 Task:  Click on Golf Select Pick Sheet First name Natalie Last name Wilson and  Email softage.3@softage.net Group 1 Scottie Scheffler Group 2 Matthew Fitzpatrick Bonus Golfer Matthew Fitzpatrick Group 3 Kurt Kitayama Group 4 Shane Lowry #1 Golfer For The Week Cameron Young Tie-Breaker Score 0 Submit pick sheet
Action: Mouse scrolled (459, 289) with delta (0, 0)
Screenshot: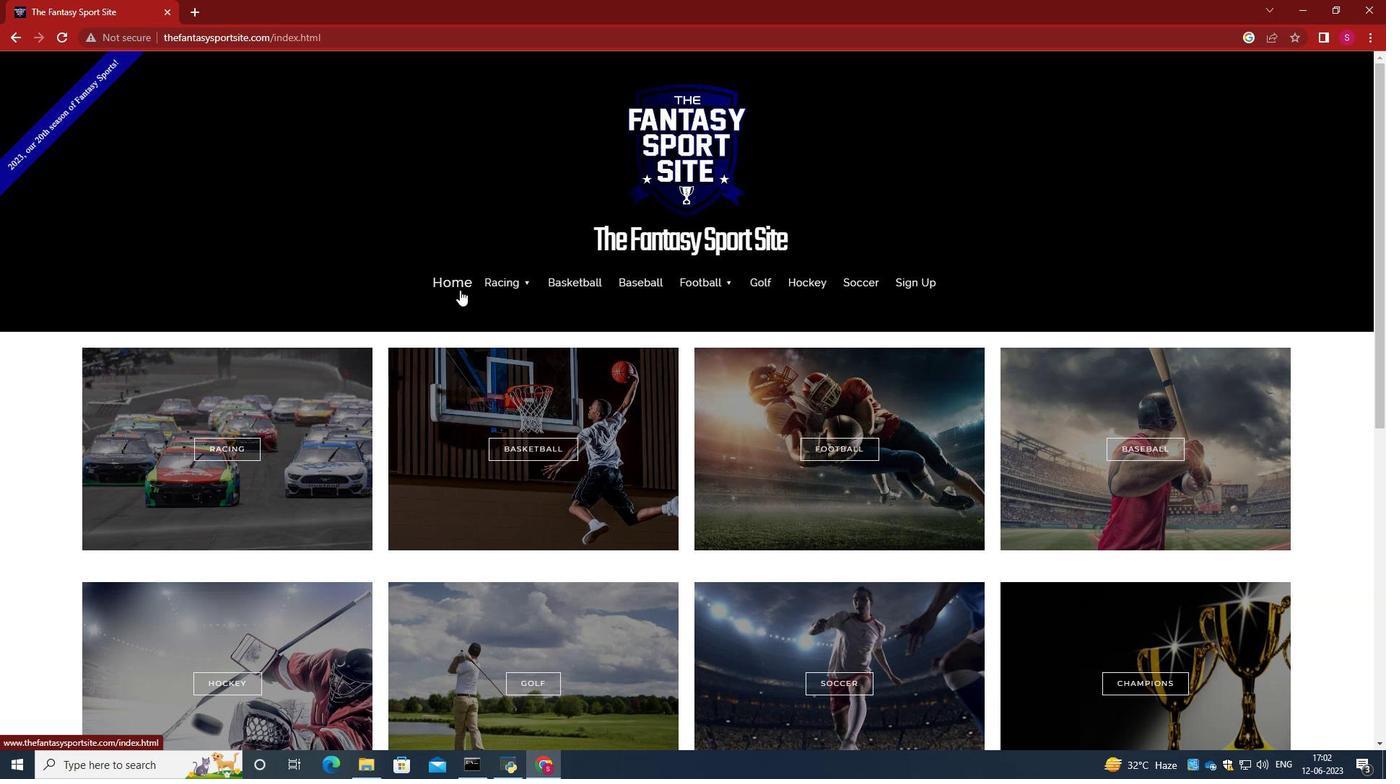 
Action: Mouse scrolled (459, 289) with delta (0, 0)
Screenshot: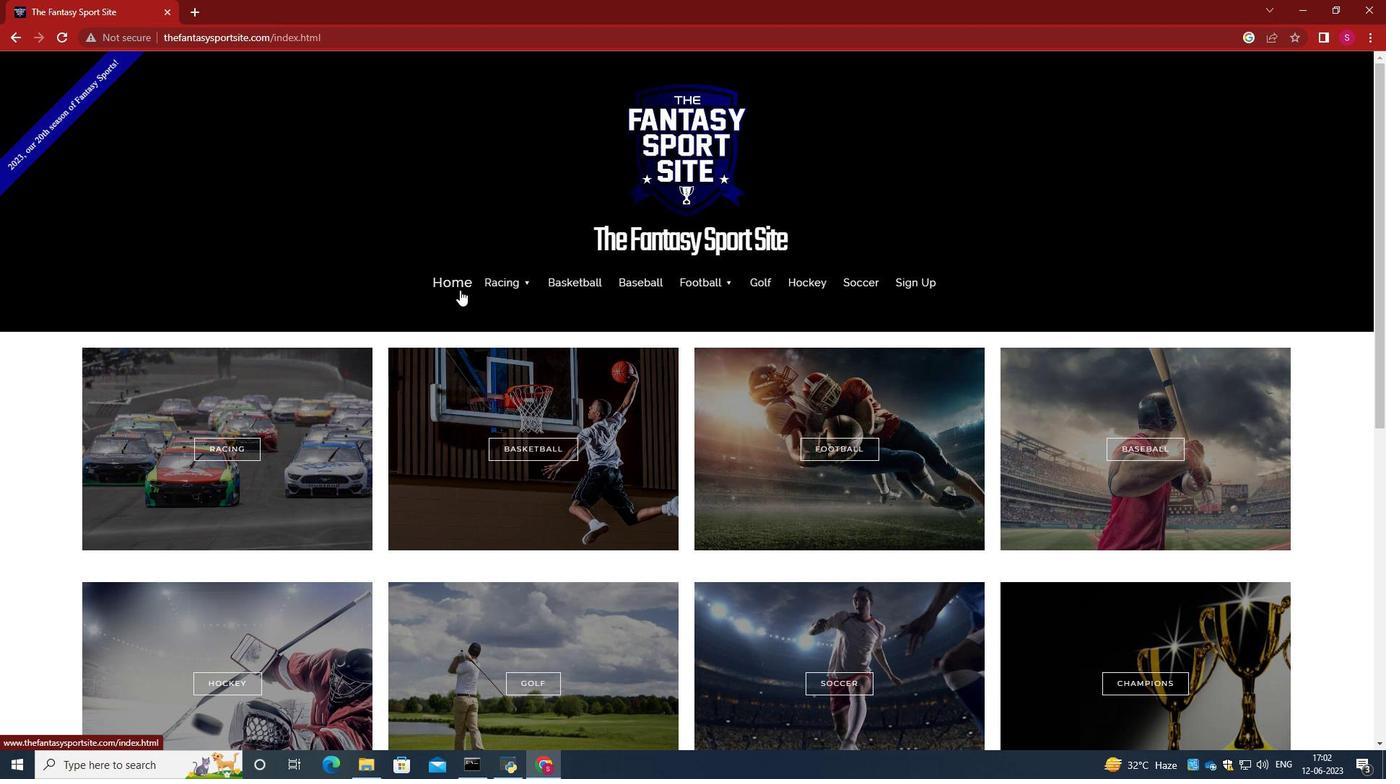 
Action: Mouse moved to (539, 529)
Screenshot: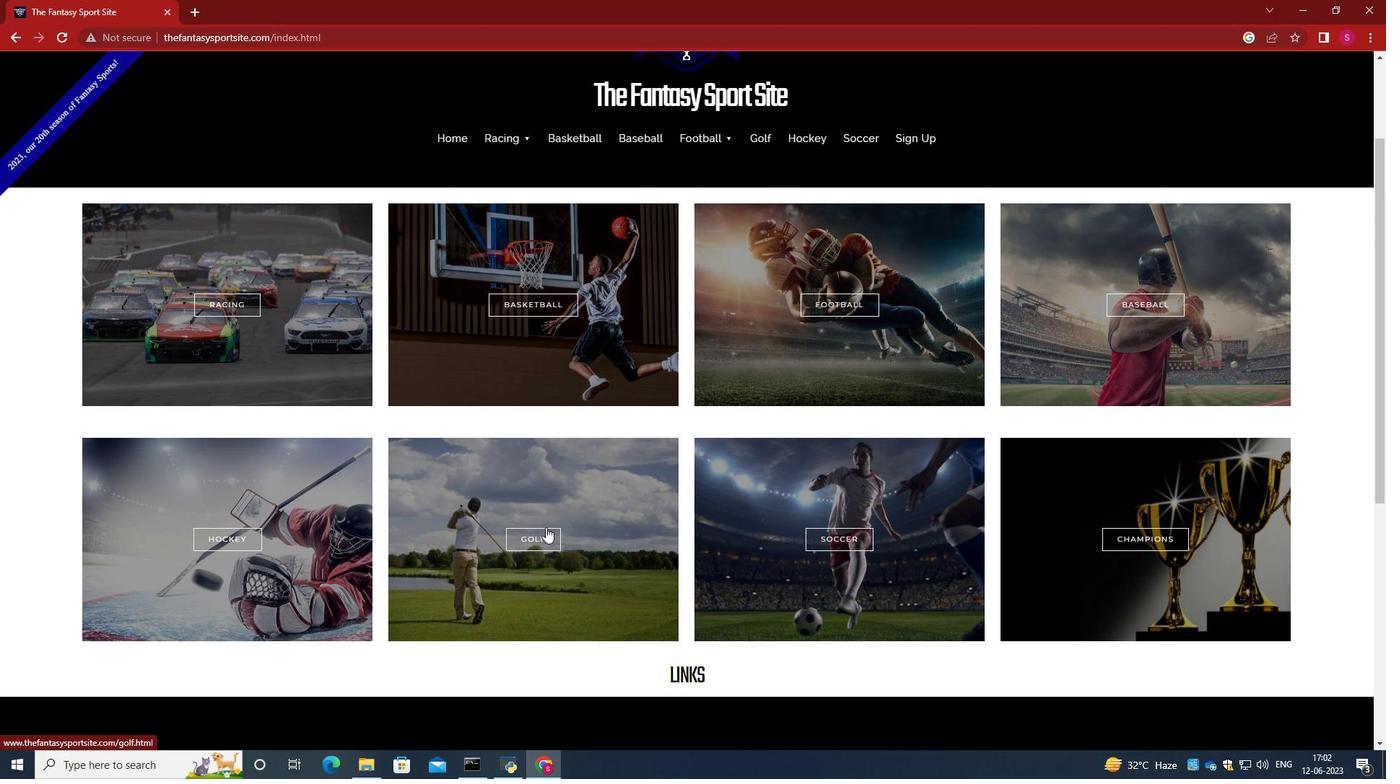 
Action: Mouse pressed left at (539, 529)
Screenshot: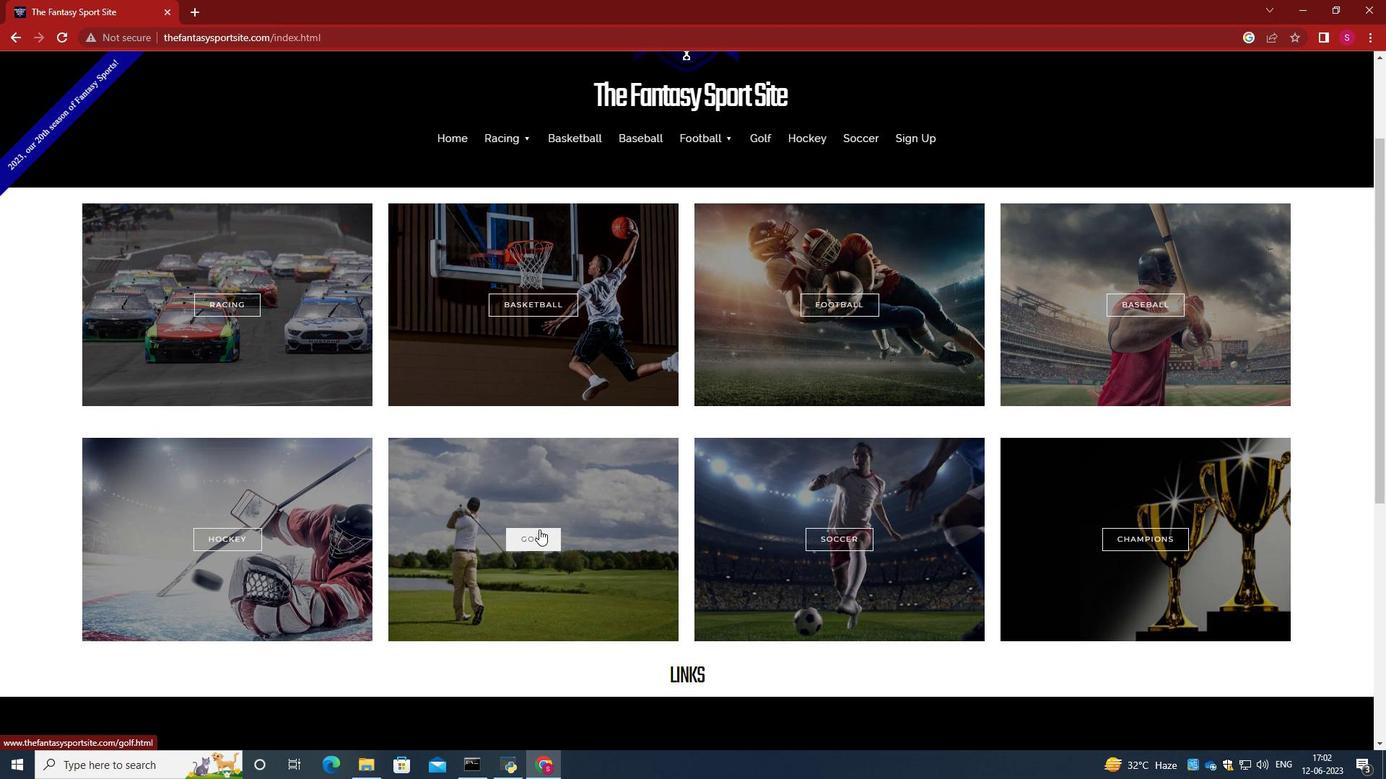 
Action: Mouse moved to (555, 436)
Screenshot: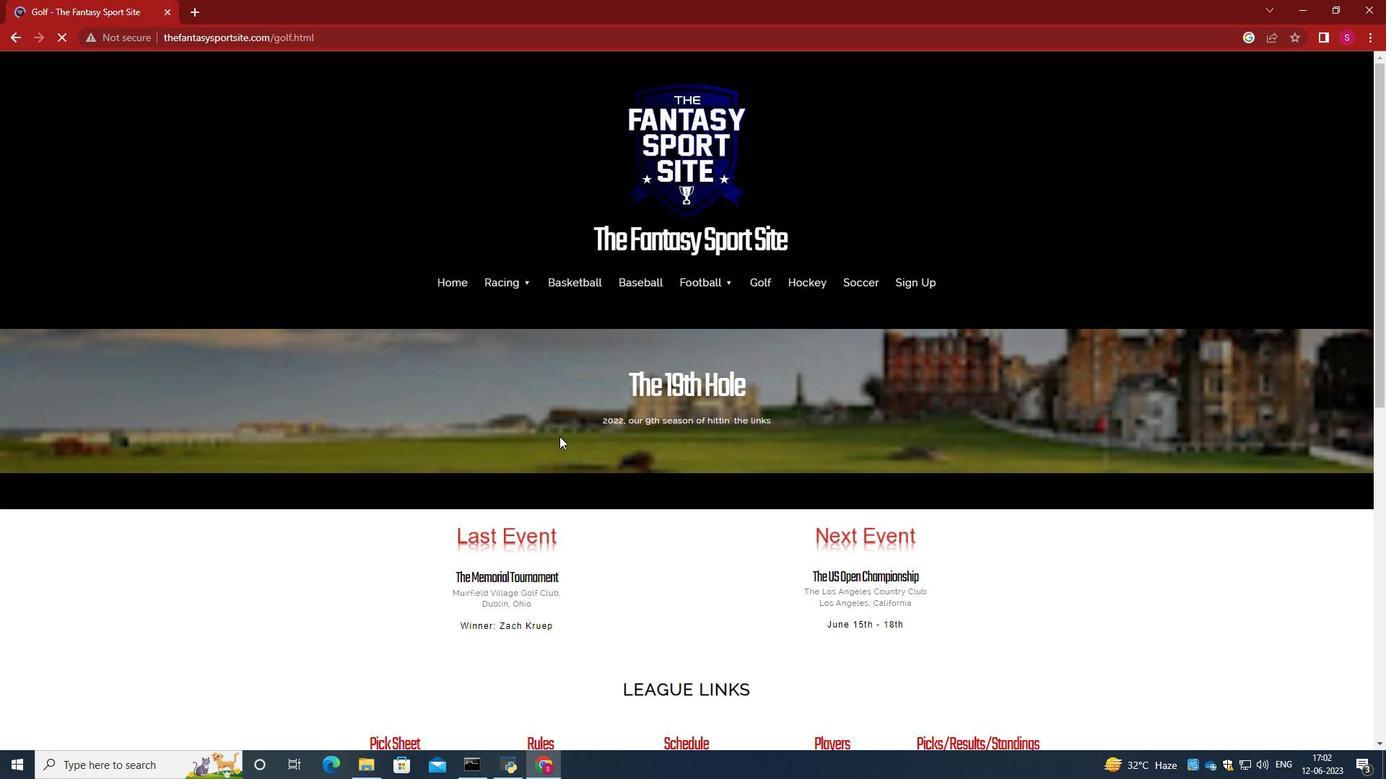 
Action: Mouse scrolled (555, 436) with delta (0, 0)
Screenshot: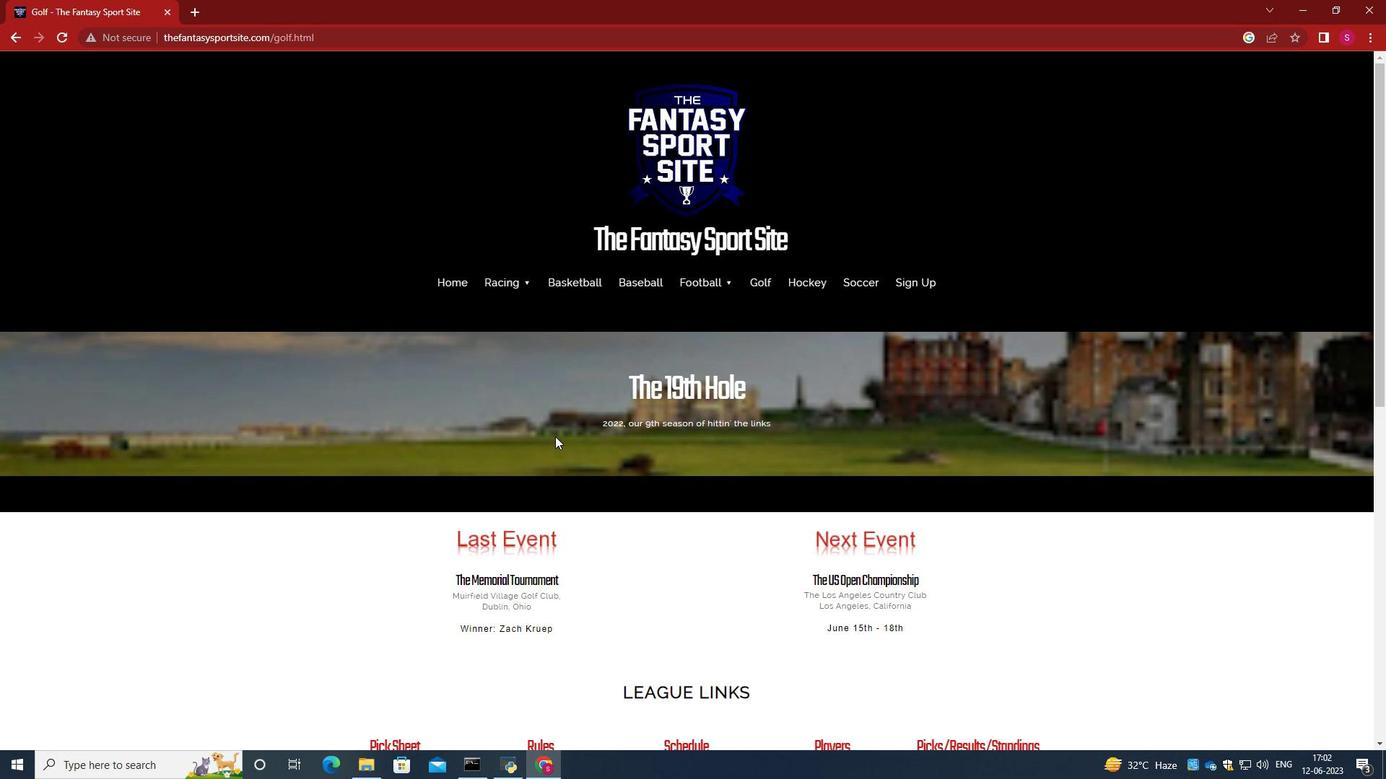 
Action: Mouse scrolled (555, 436) with delta (0, 0)
Screenshot: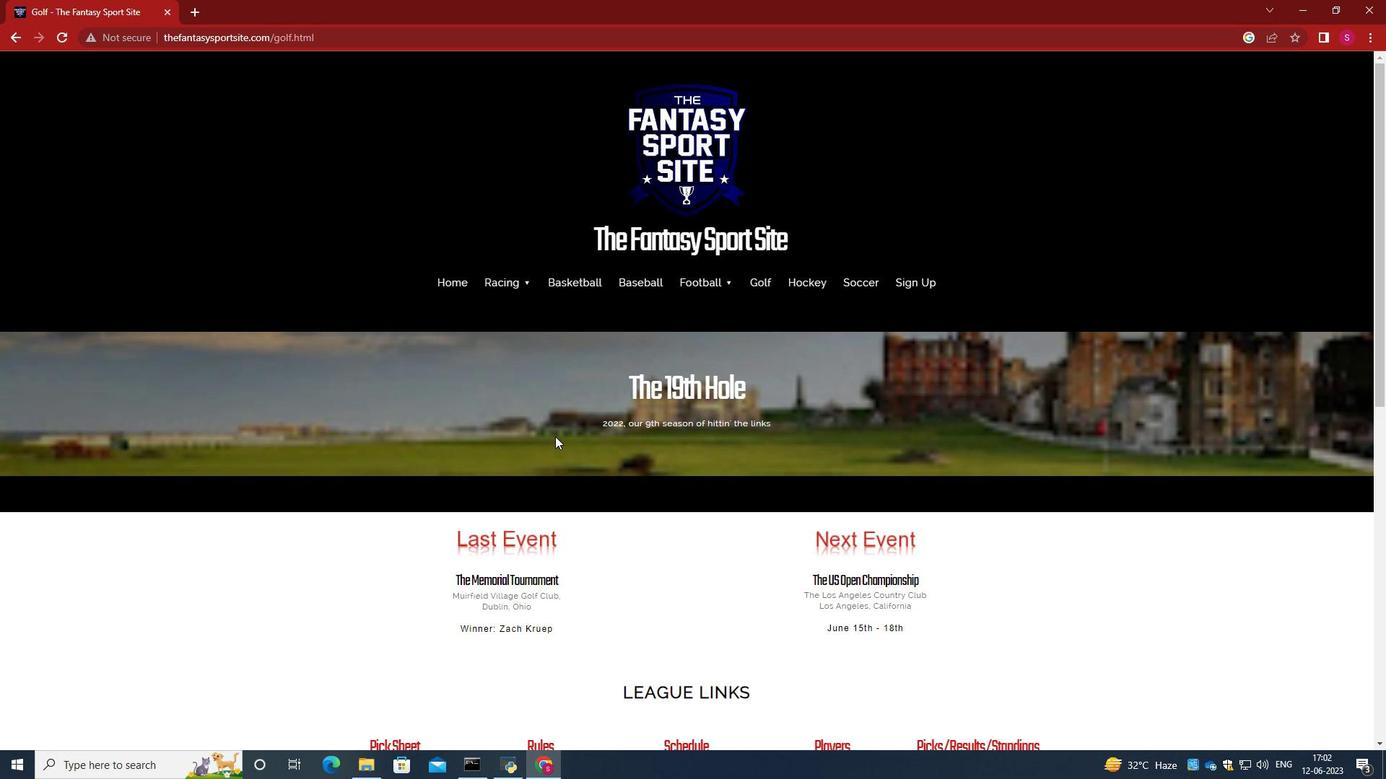 
Action: Mouse scrolled (555, 436) with delta (0, 0)
Screenshot: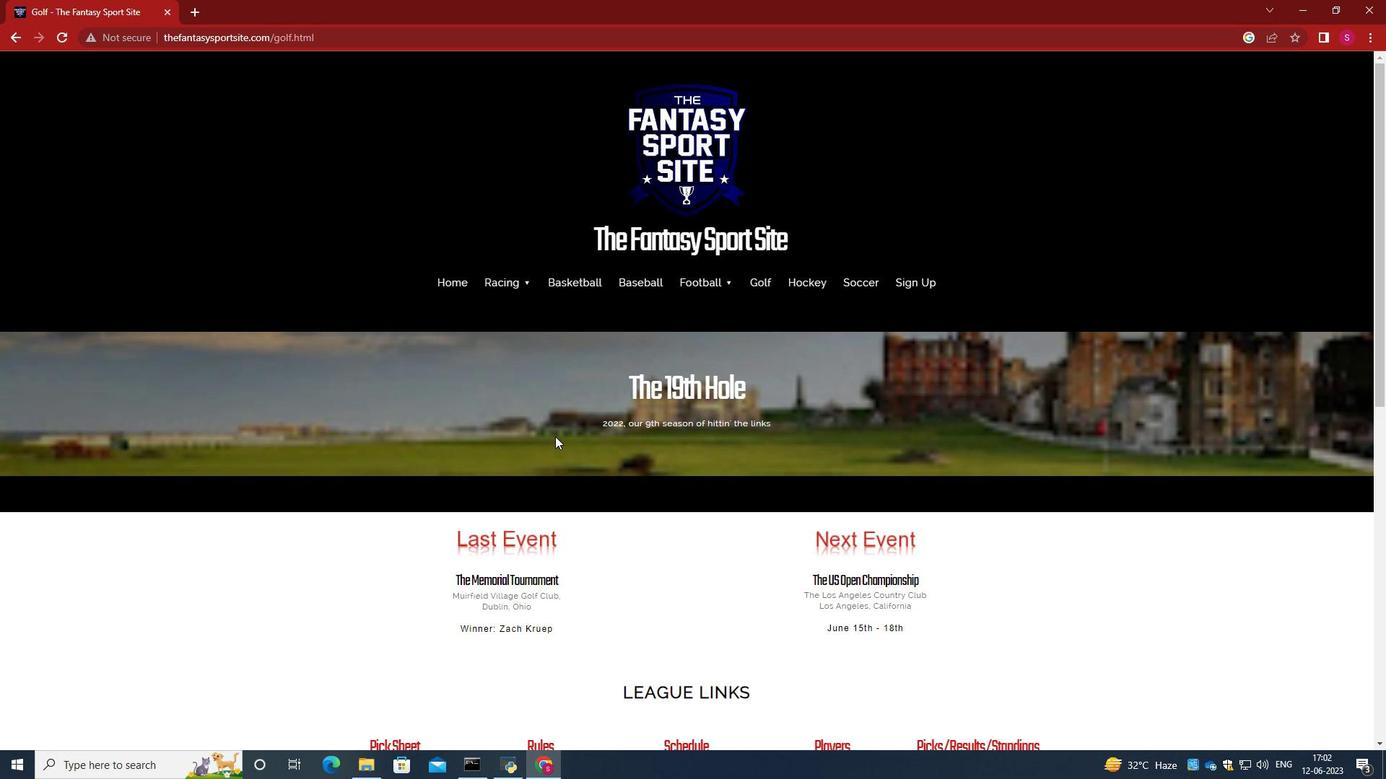 
Action: Mouse scrolled (555, 436) with delta (0, 0)
Screenshot: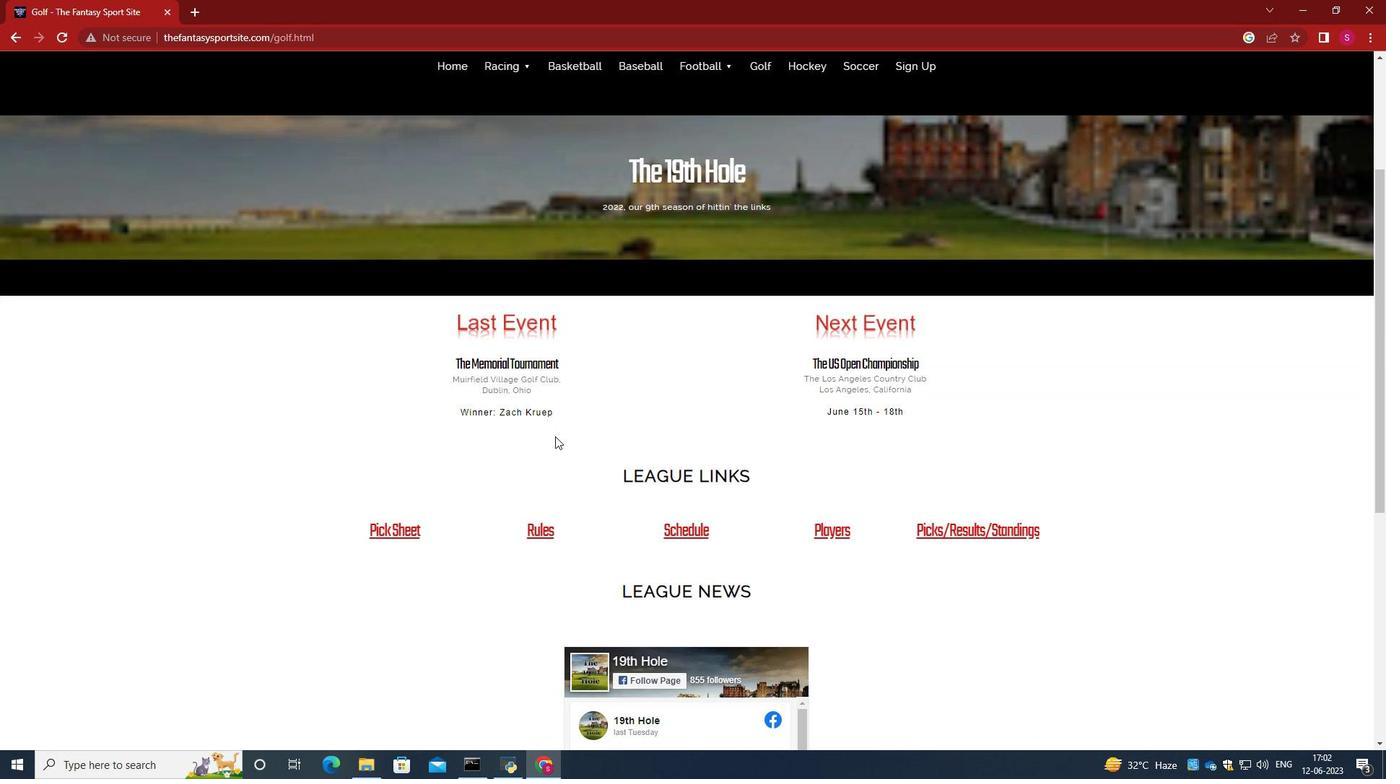 
Action: Mouse scrolled (555, 436) with delta (0, 0)
Screenshot: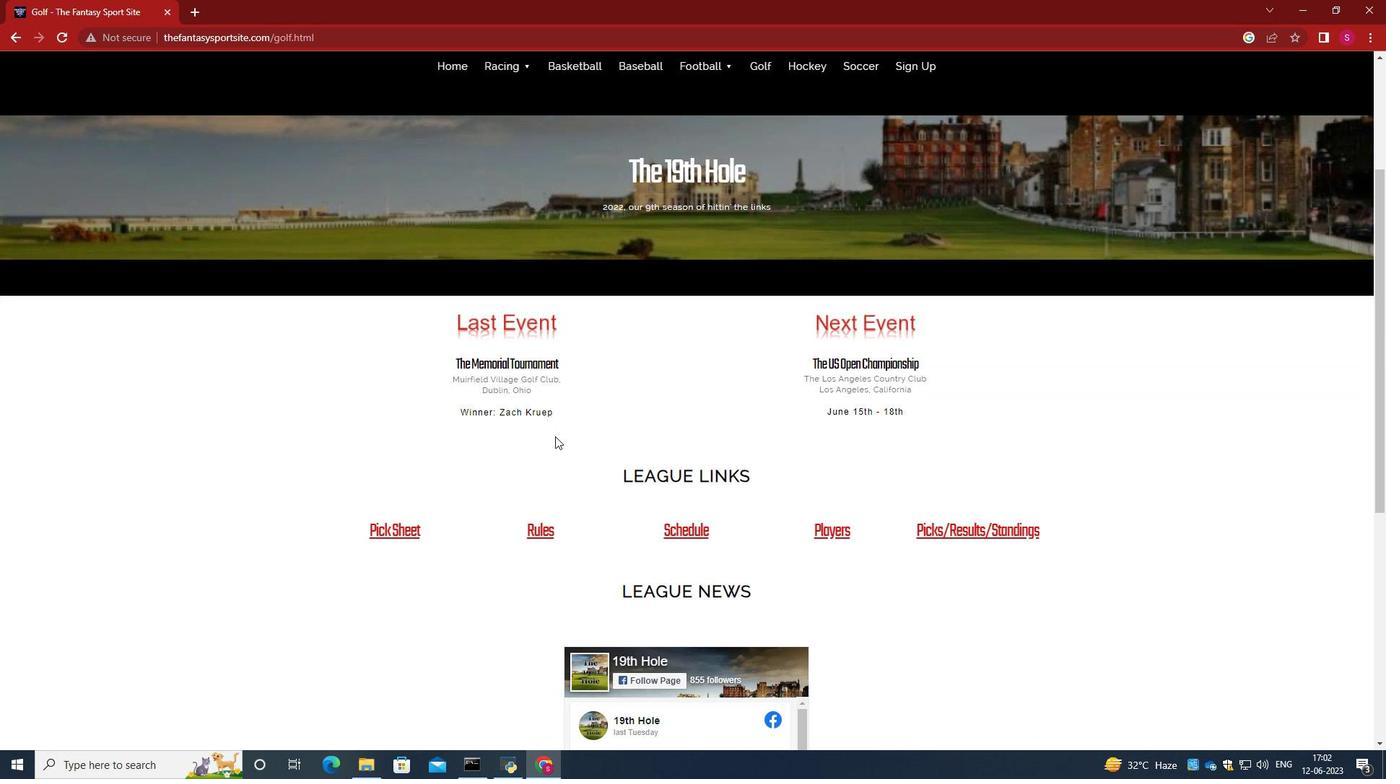 
Action: Mouse moved to (402, 380)
Screenshot: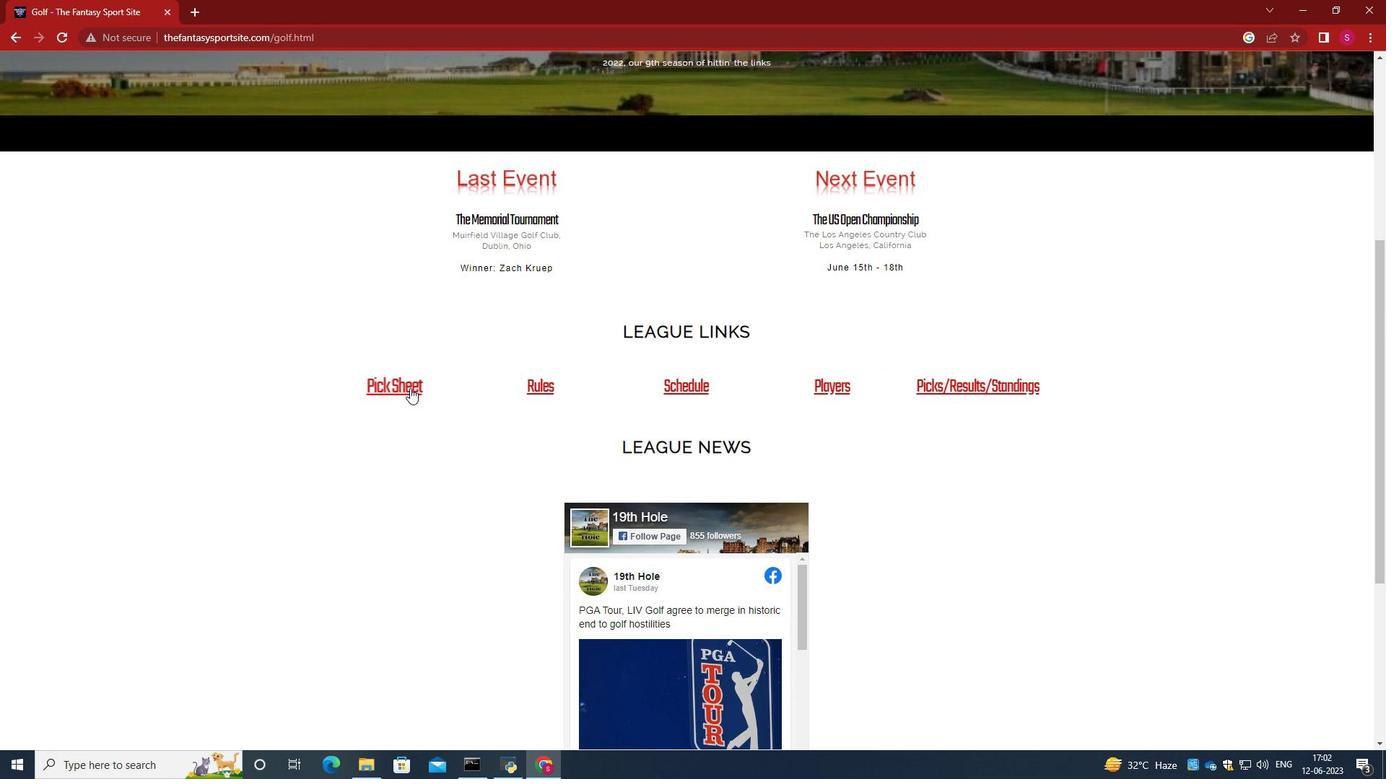 
Action: Mouse pressed left at (402, 380)
Screenshot: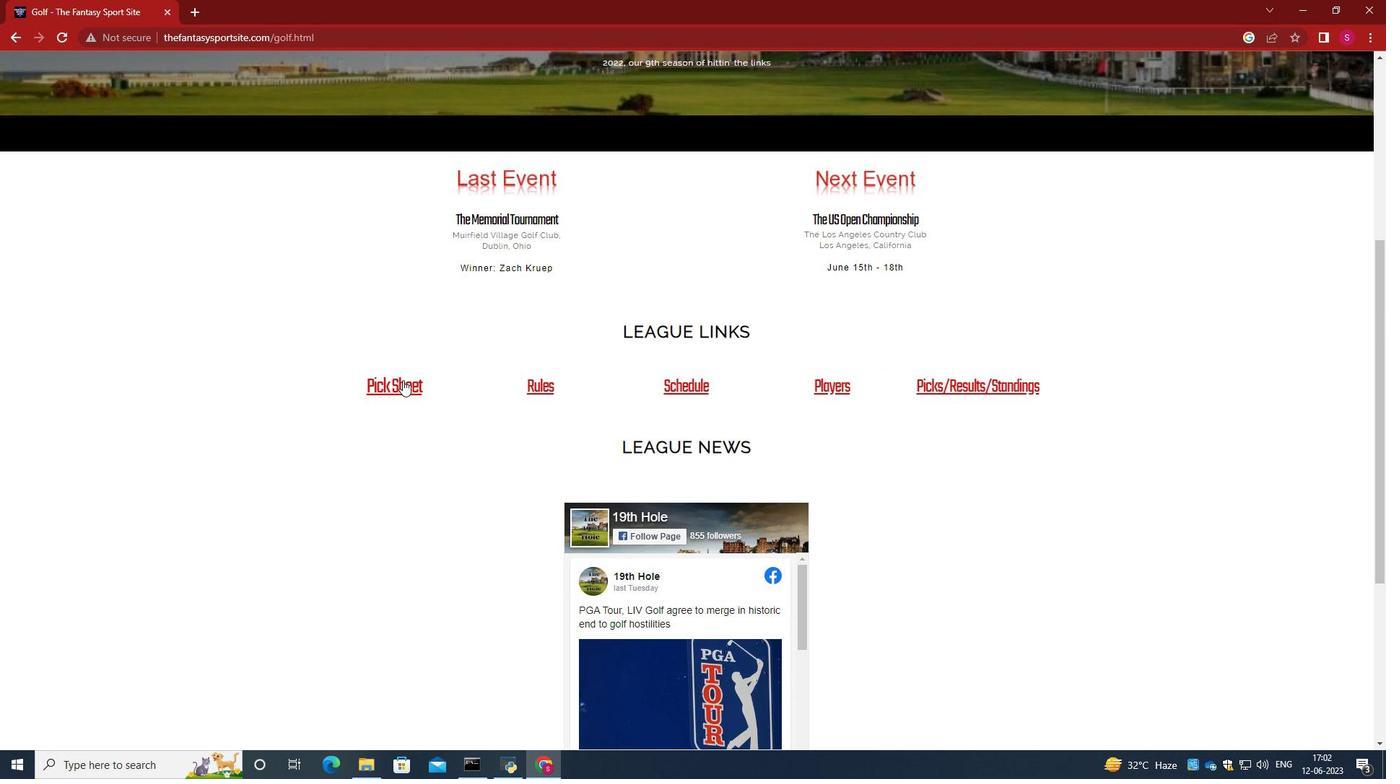
Action: Mouse moved to (666, 327)
Screenshot: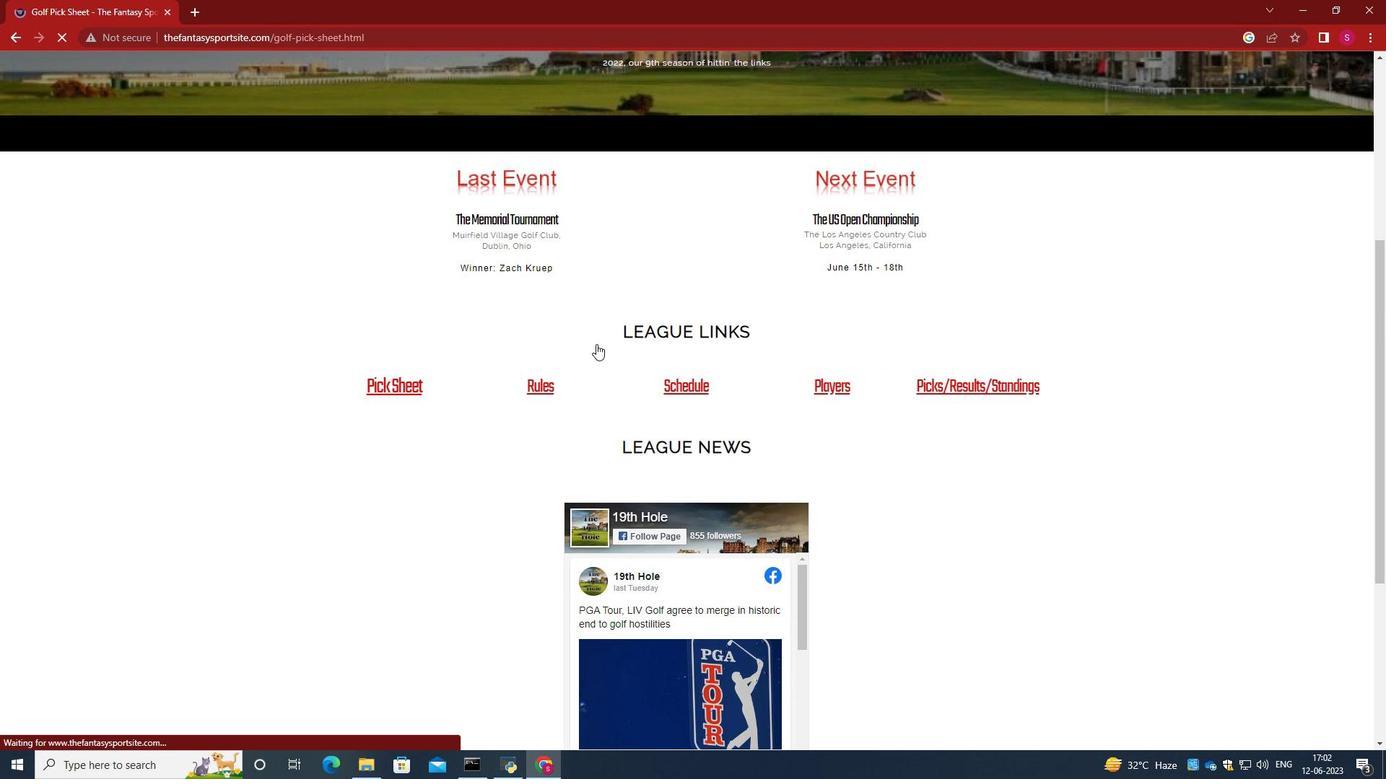 
Action: Mouse scrolled (666, 327) with delta (0, 0)
Screenshot: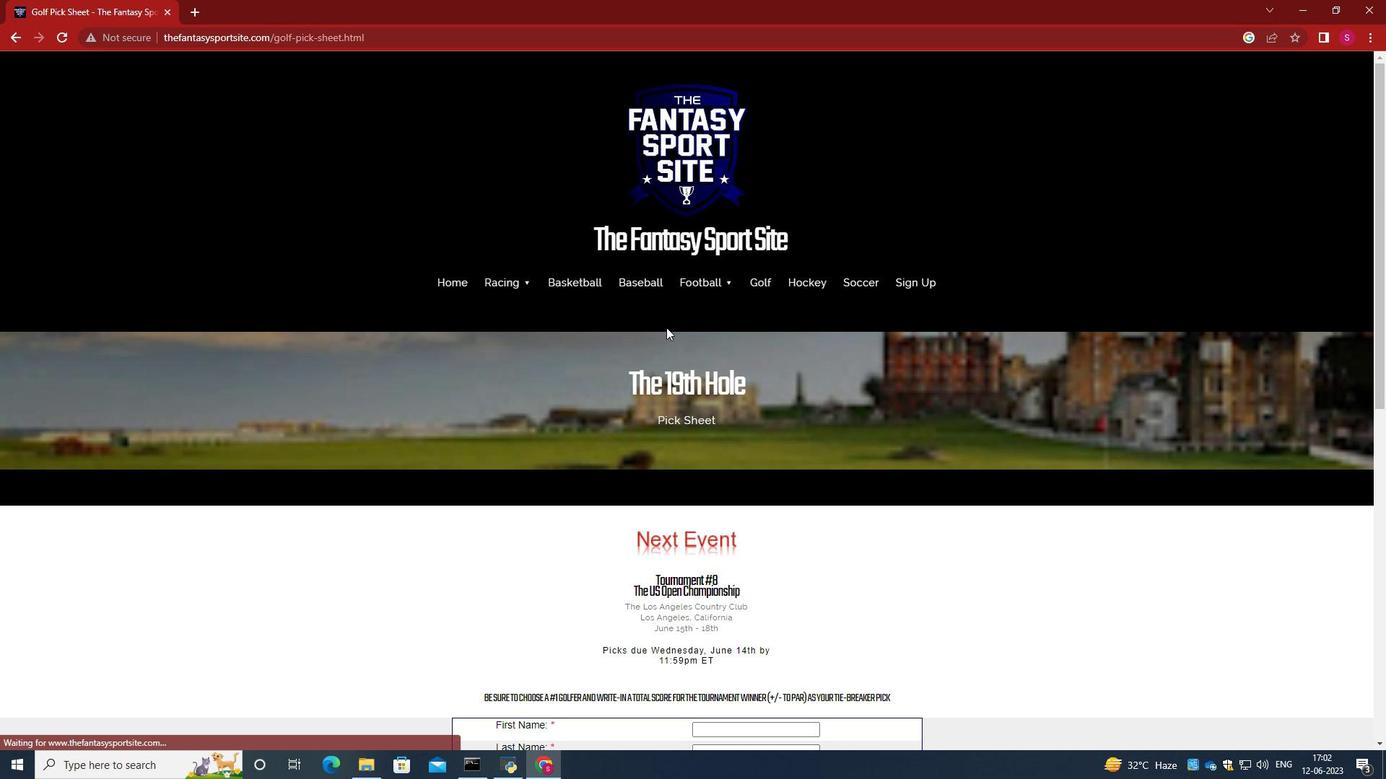
Action: Mouse scrolled (666, 327) with delta (0, 0)
Screenshot: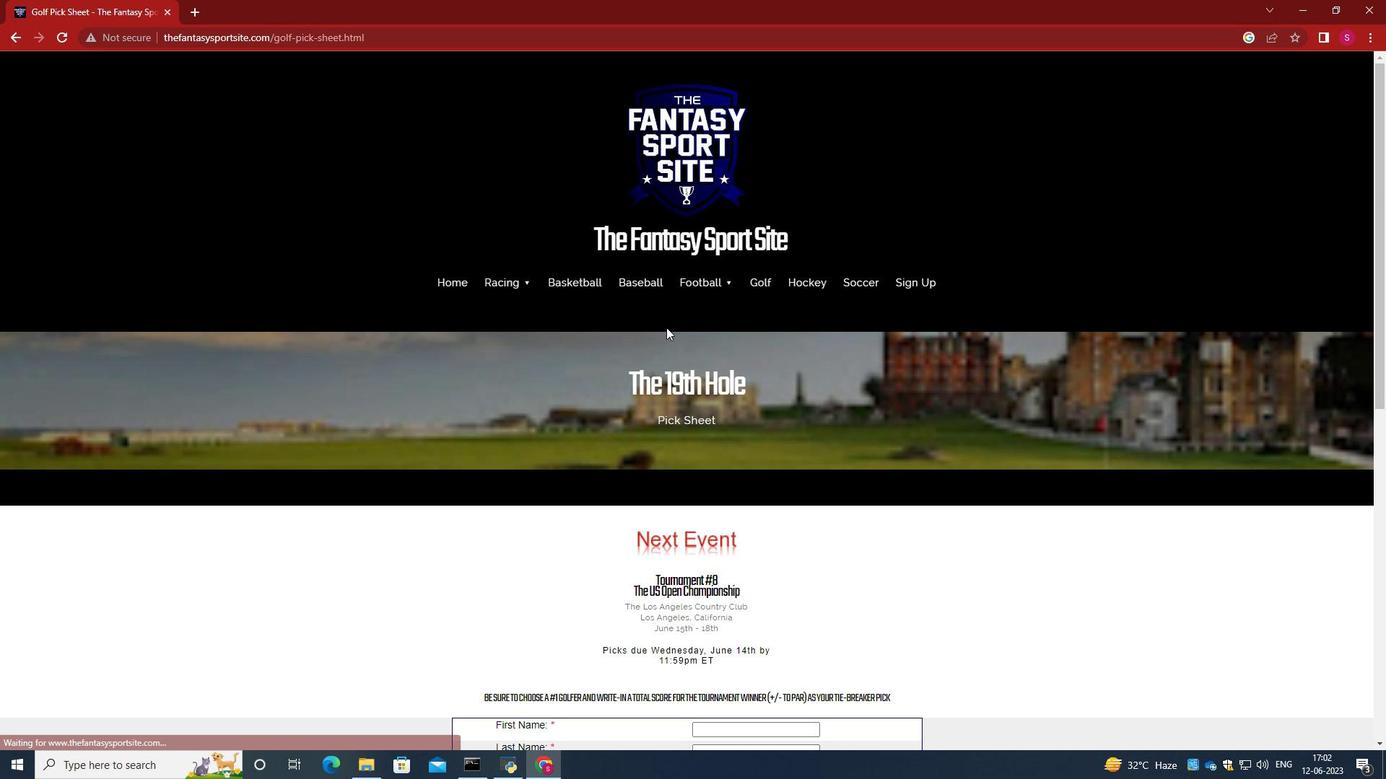 
Action: Mouse scrolled (666, 327) with delta (0, 0)
Screenshot: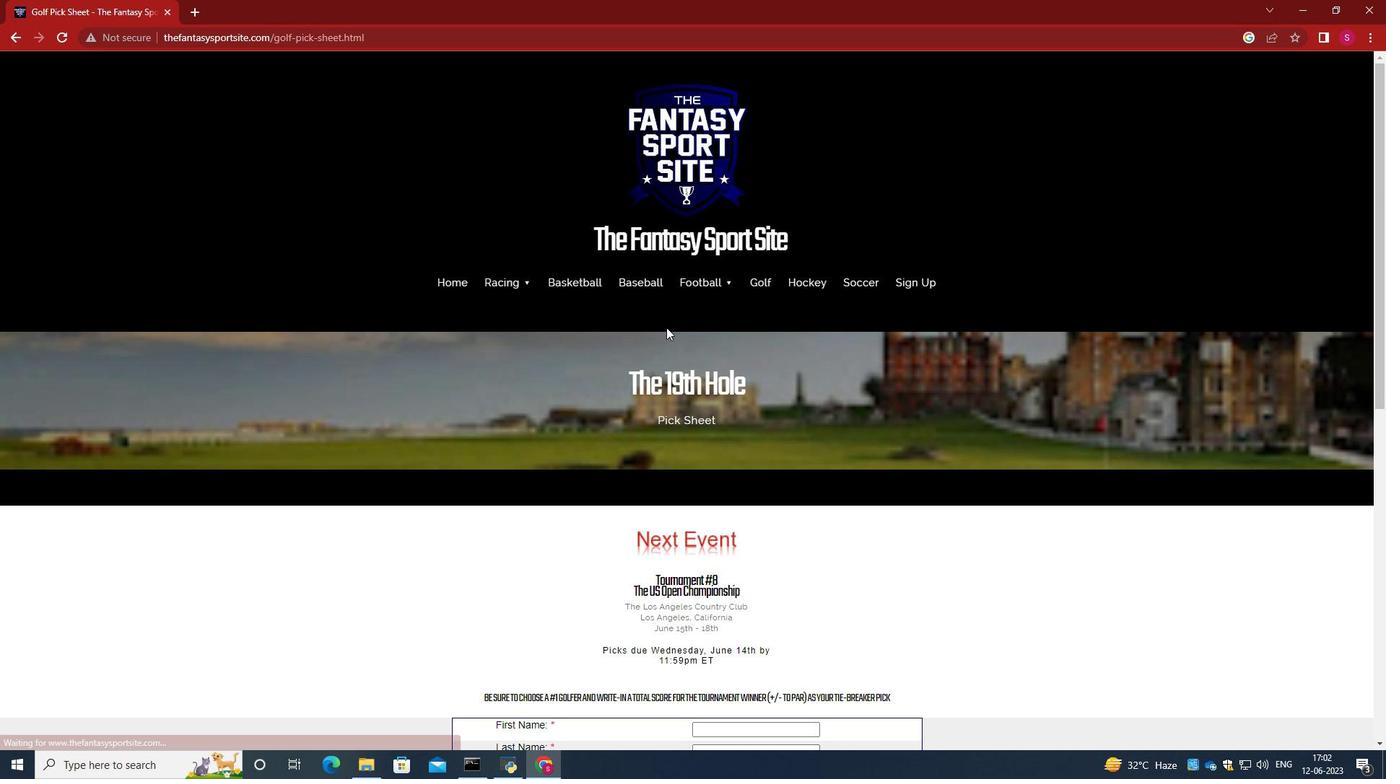 
Action: Mouse scrolled (666, 327) with delta (0, 0)
Screenshot: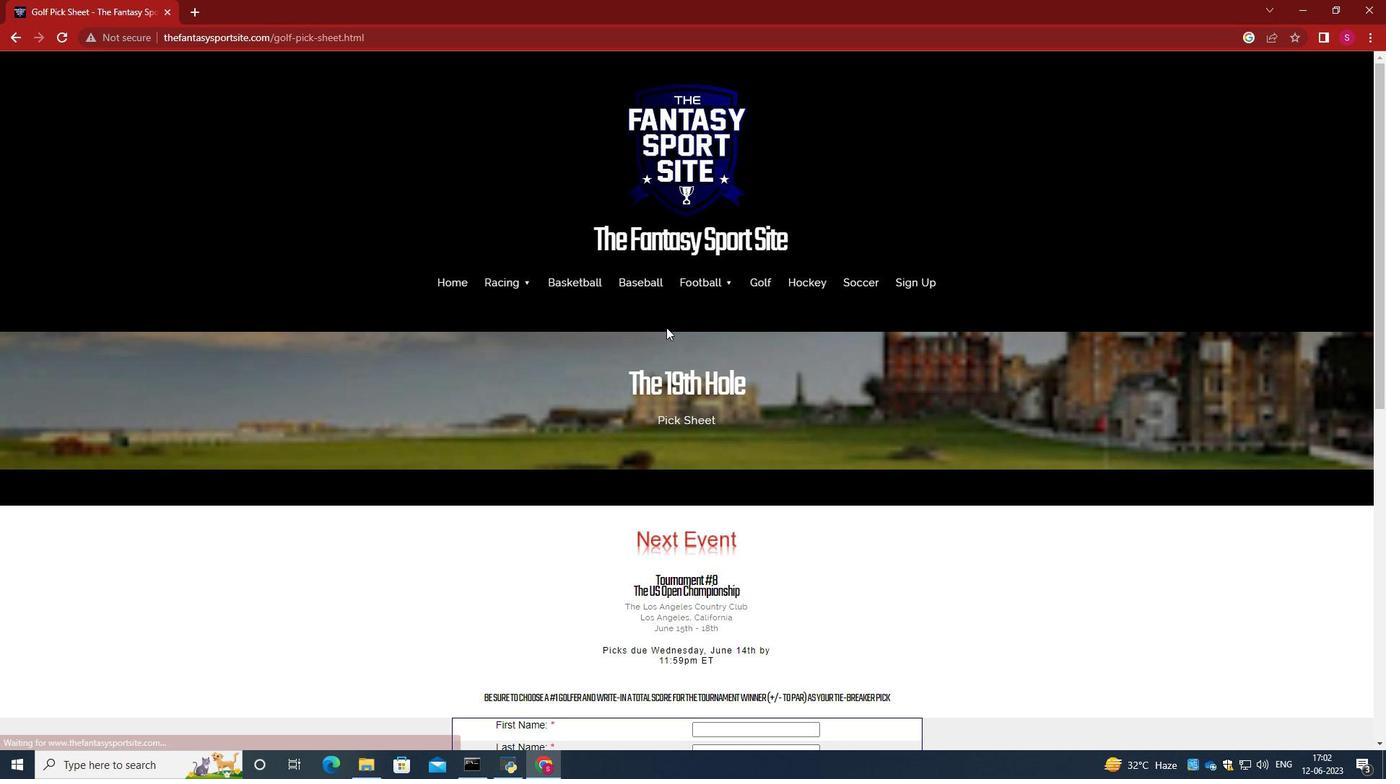 
Action: Mouse scrolled (666, 327) with delta (0, 0)
Screenshot: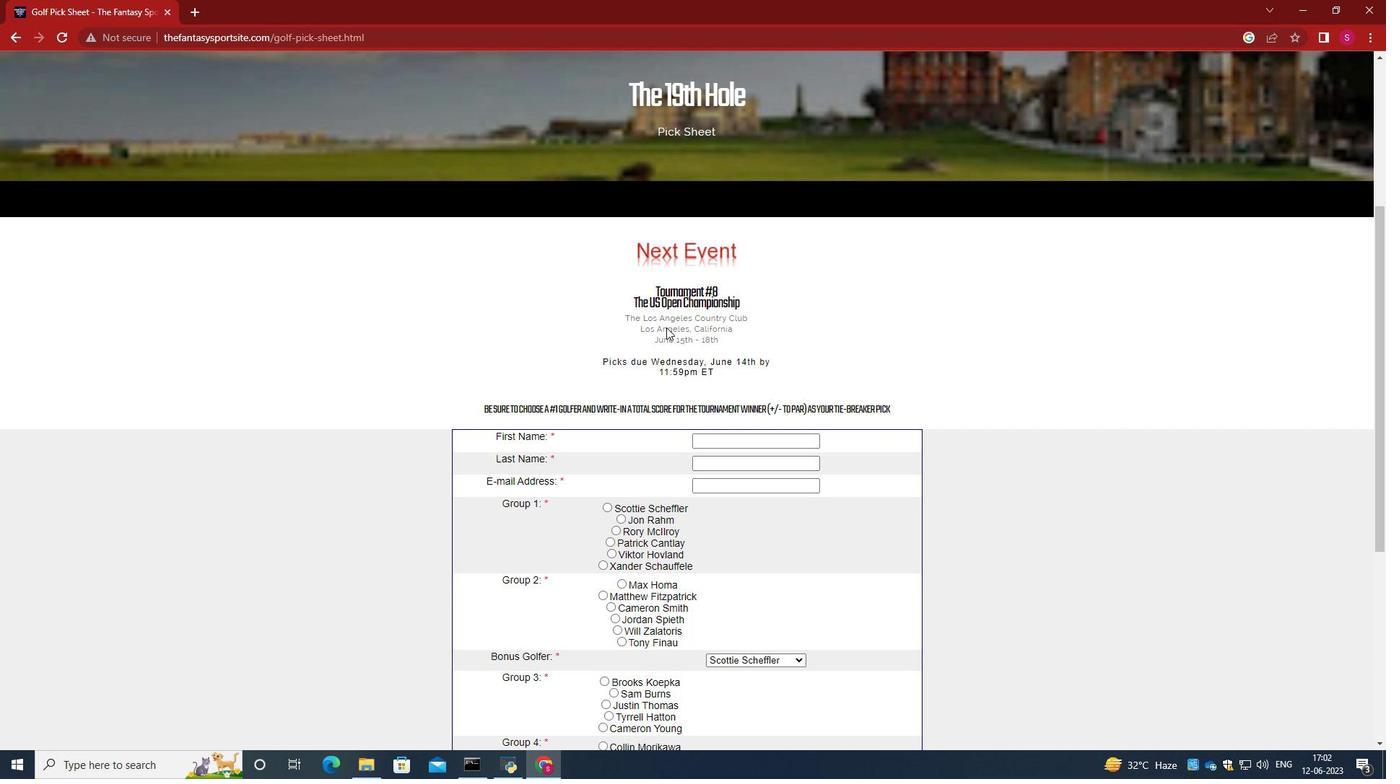 
Action: Mouse scrolled (666, 327) with delta (0, 0)
Screenshot: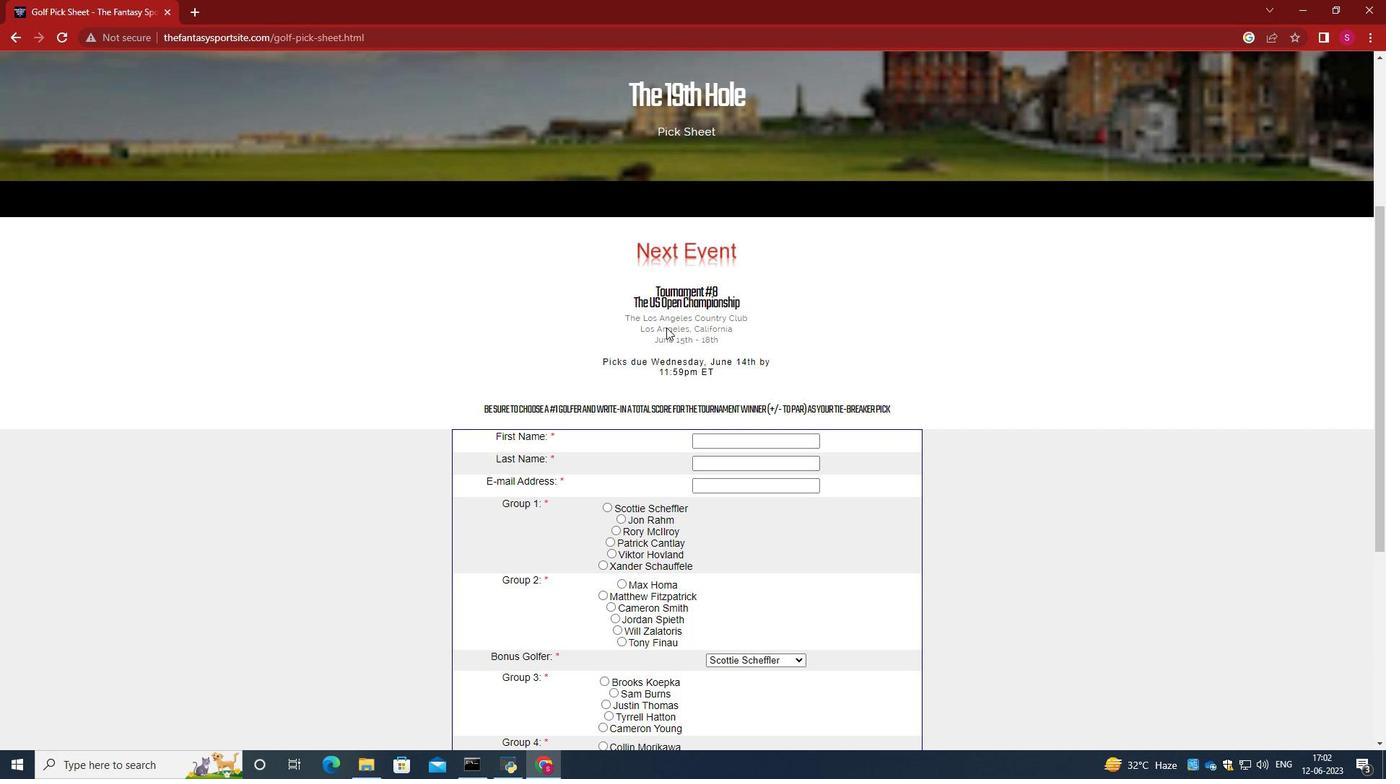 
Action: Mouse scrolled (666, 327) with delta (0, 0)
Screenshot: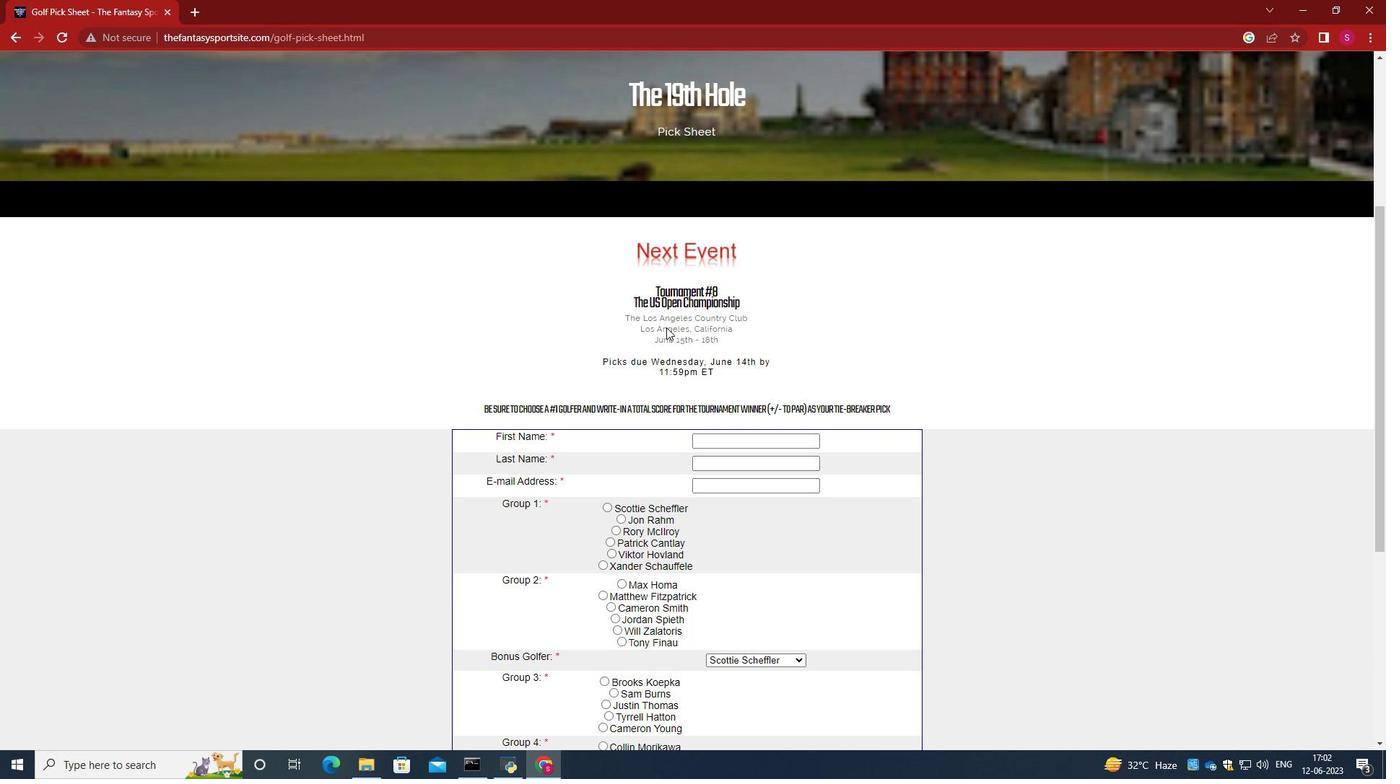 
Action: Mouse moved to (723, 231)
Screenshot: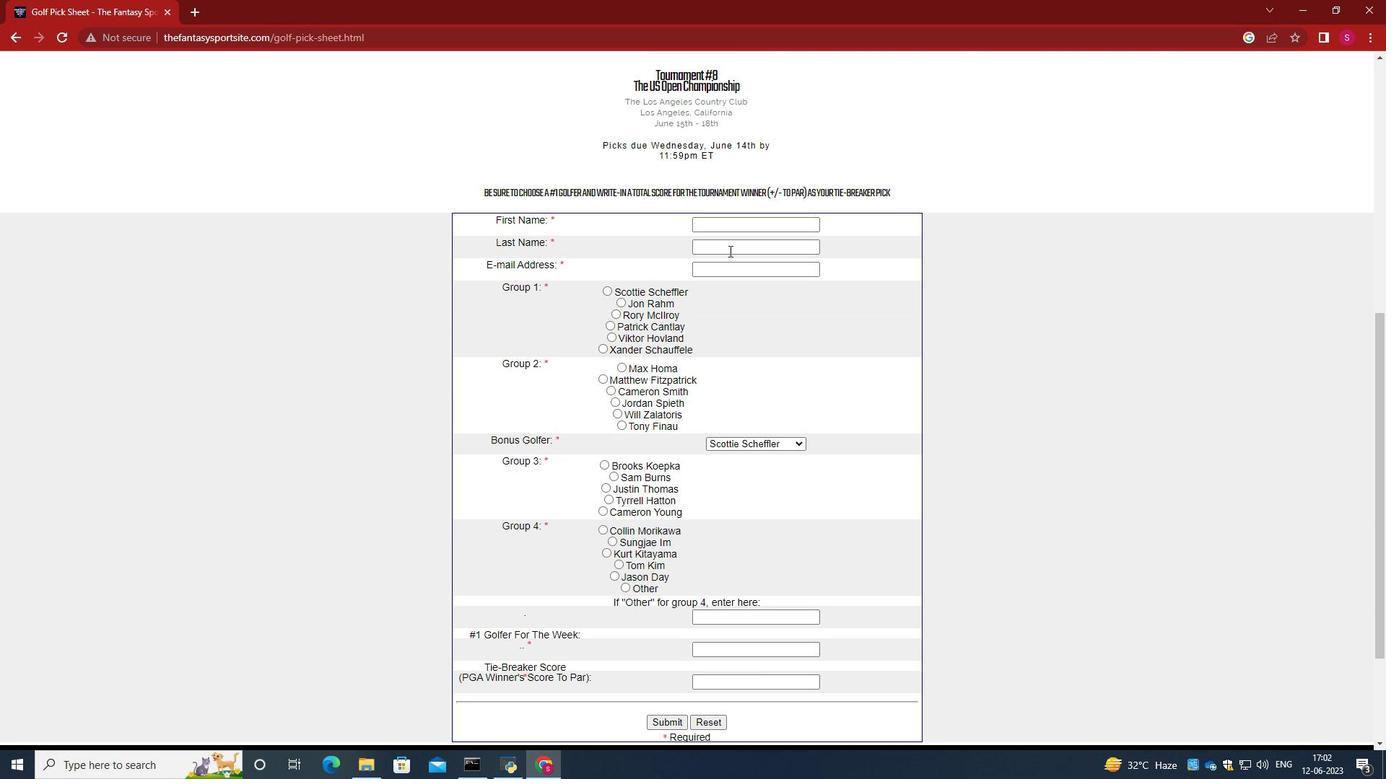 
Action: Mouse pressed left at (723, 231)
Screenshot: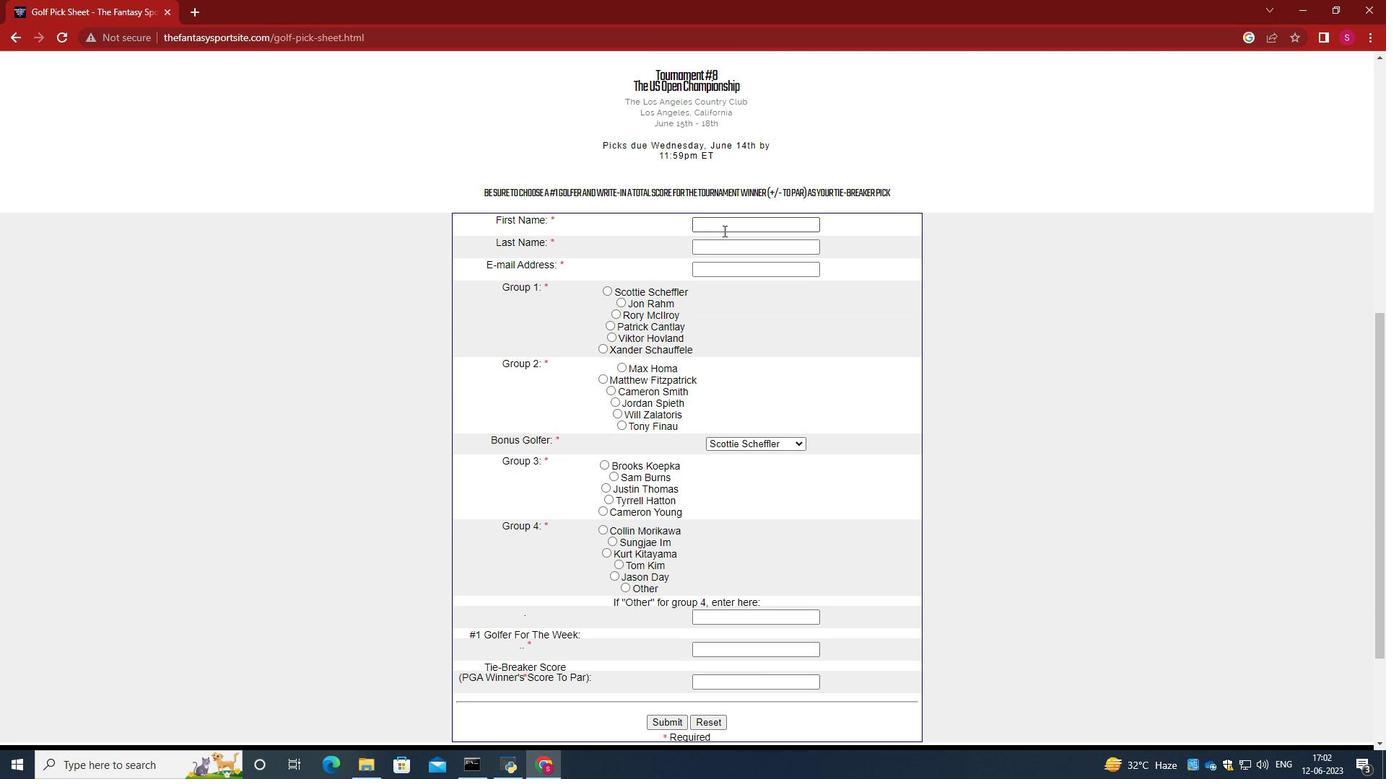 
Action: Key pressed <Key.caps_lock>N<Key.caps_lock>atalie<Key.tab><Key.caps_lock>W<Key.caps_lock>ilson<Key.tab>softage.3<Key.shift>@softage.net
Screenshot: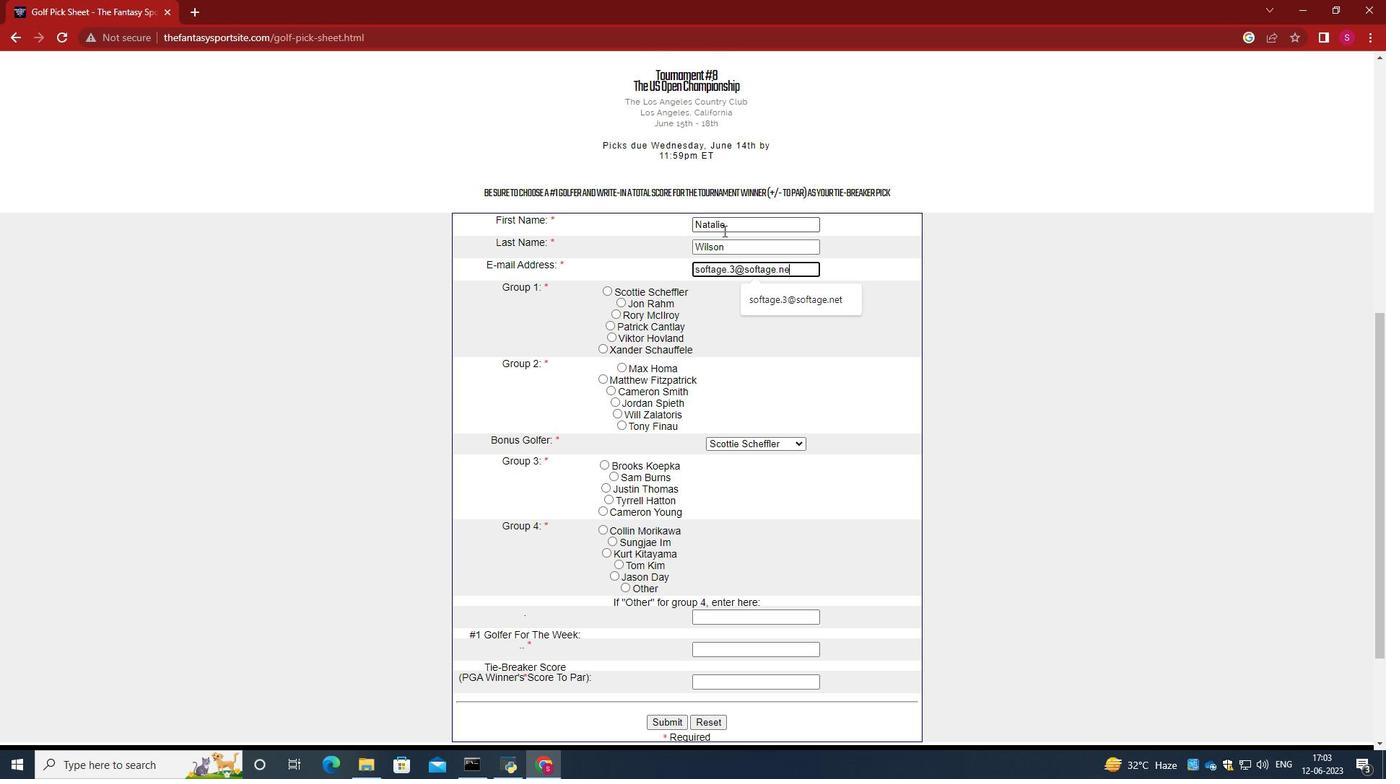 
Action: Mouse moved to (608, 291)
Screenshot: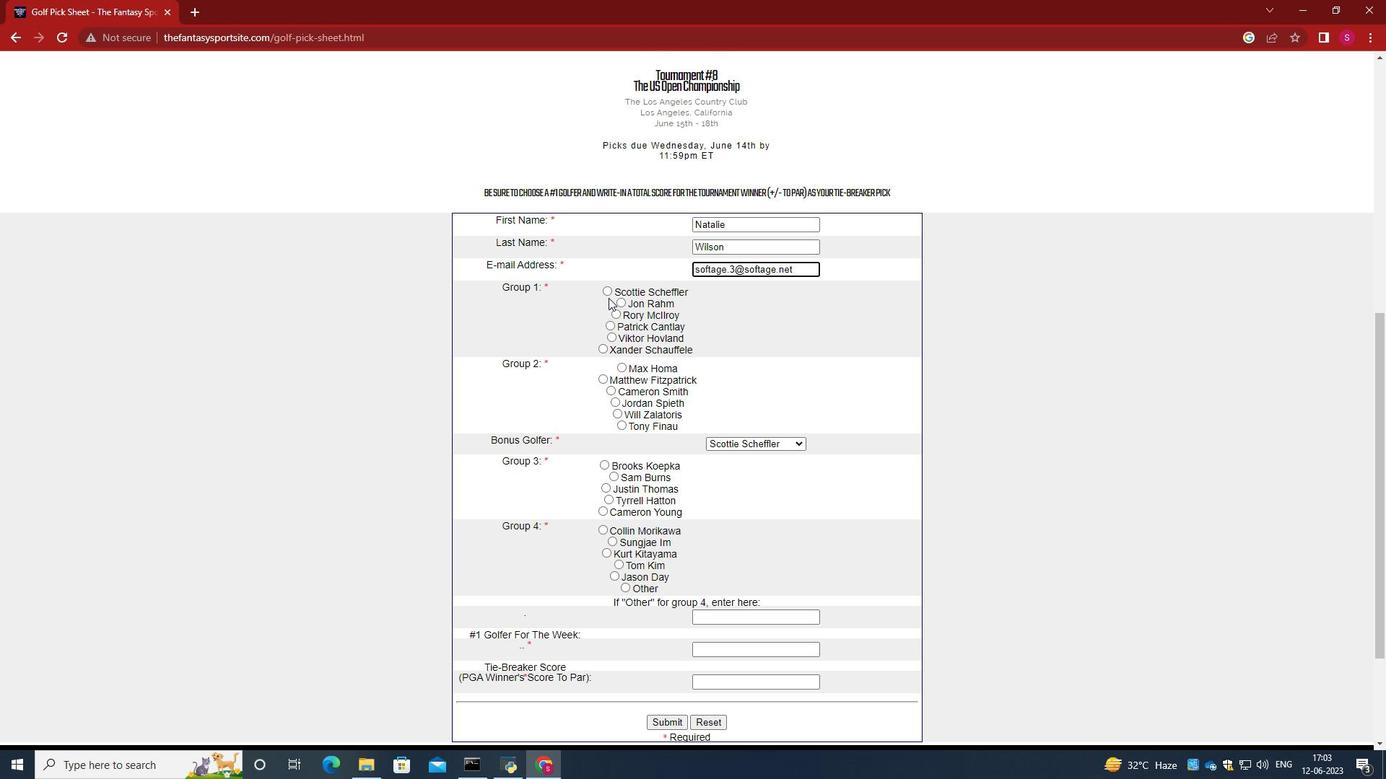 
Action: Mouse pressed left at (608, 291)
Screenshot: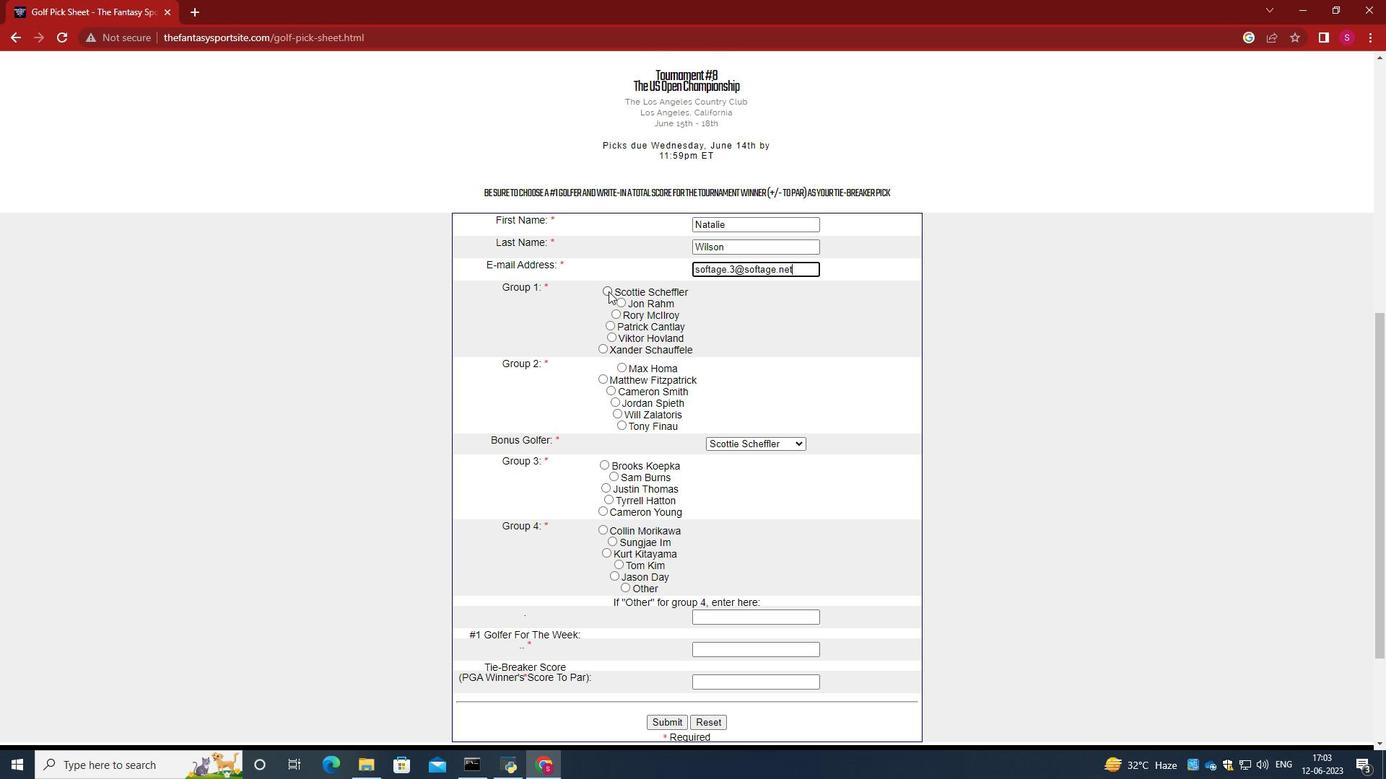 
Action: Mouse moved to (603, 380)
Screenshot: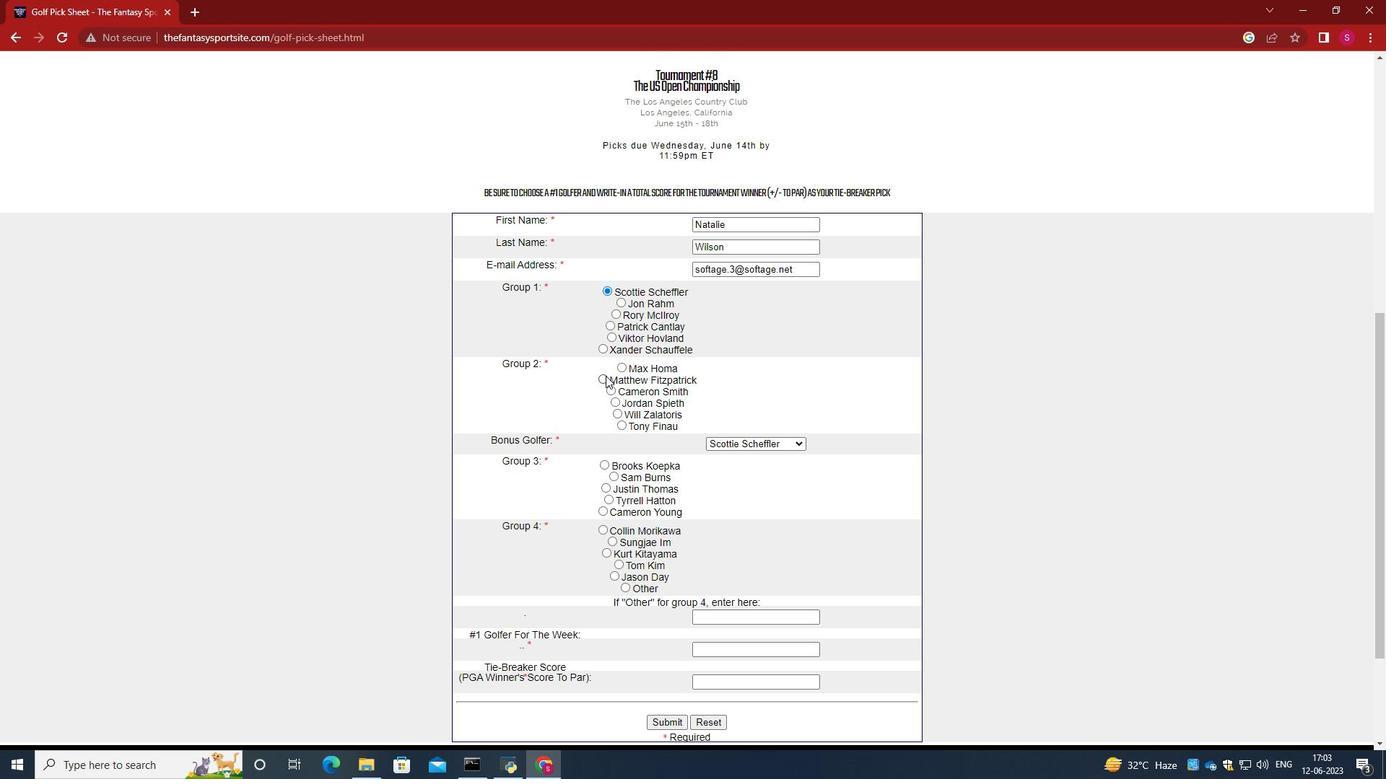 
Action: Mouse pressed left at (603, 380)
Screenshot: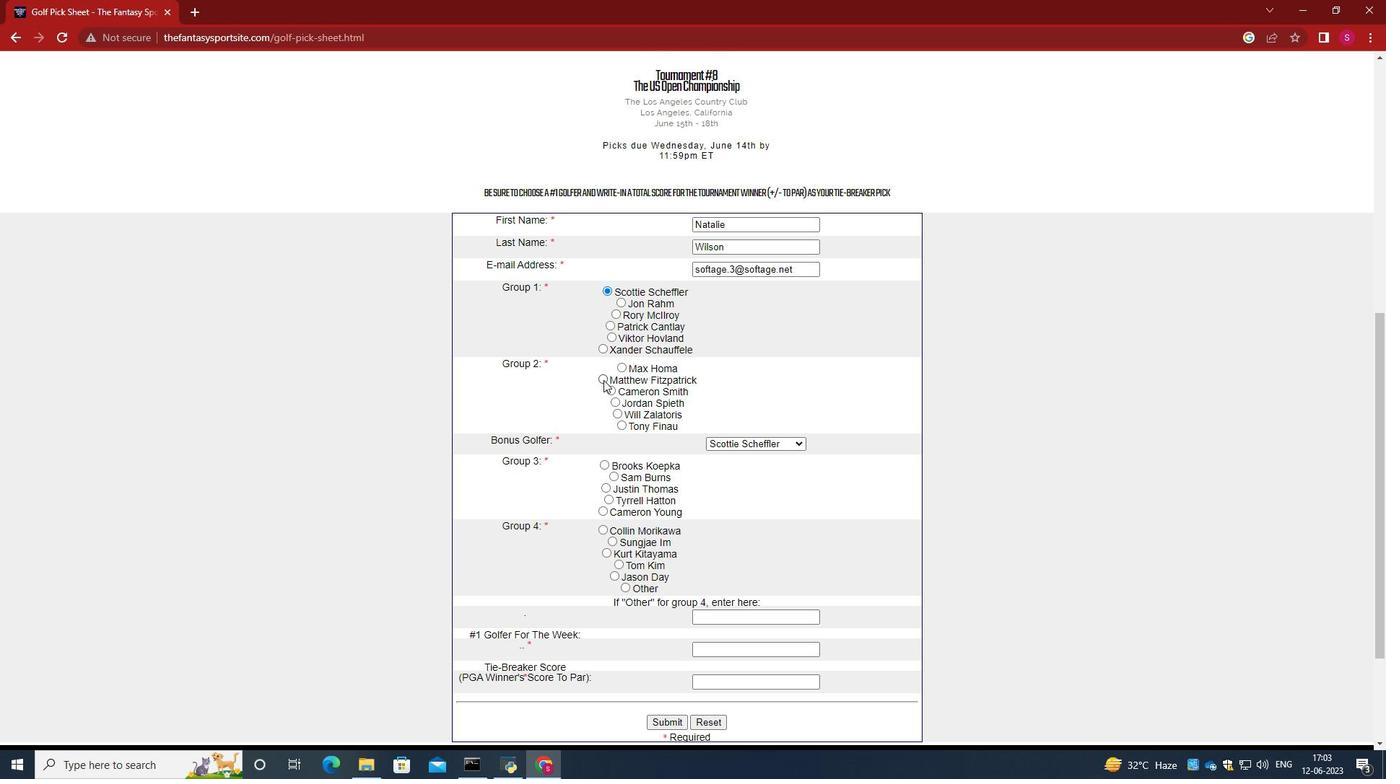 
Action: Mouse moved to (749, 451)
Screenshot: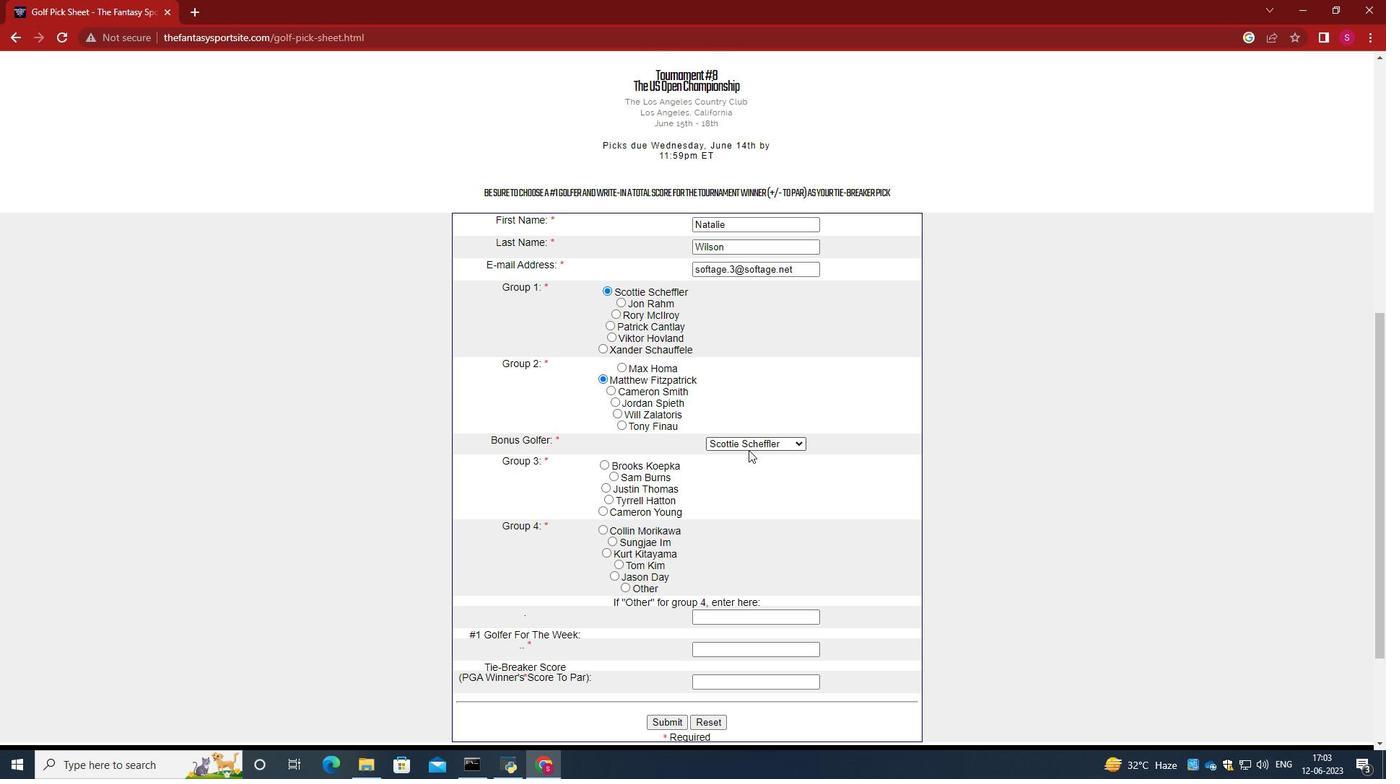 
Action: Mouse pressed left at (749, 451)
Screenshot: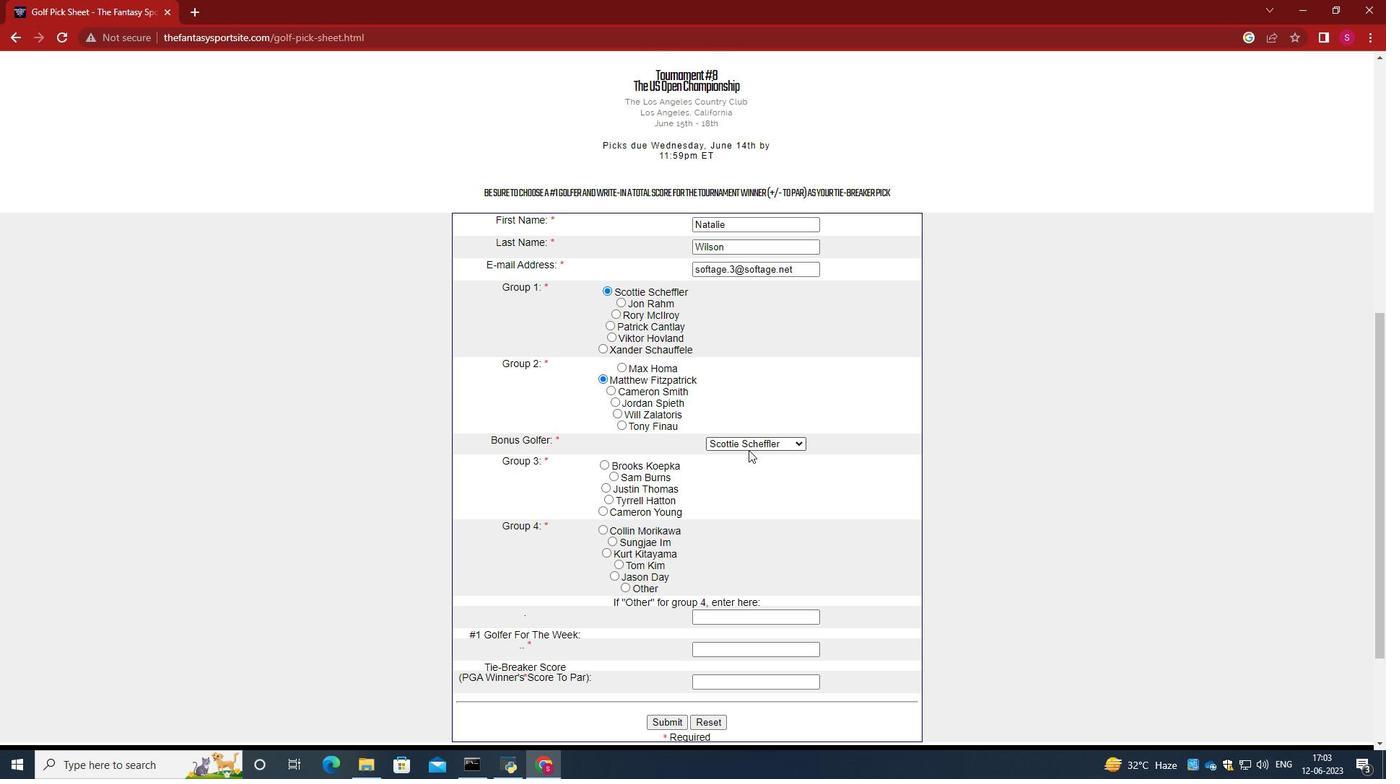 
Action: Mouse moved to (758, 441)
Screenshot: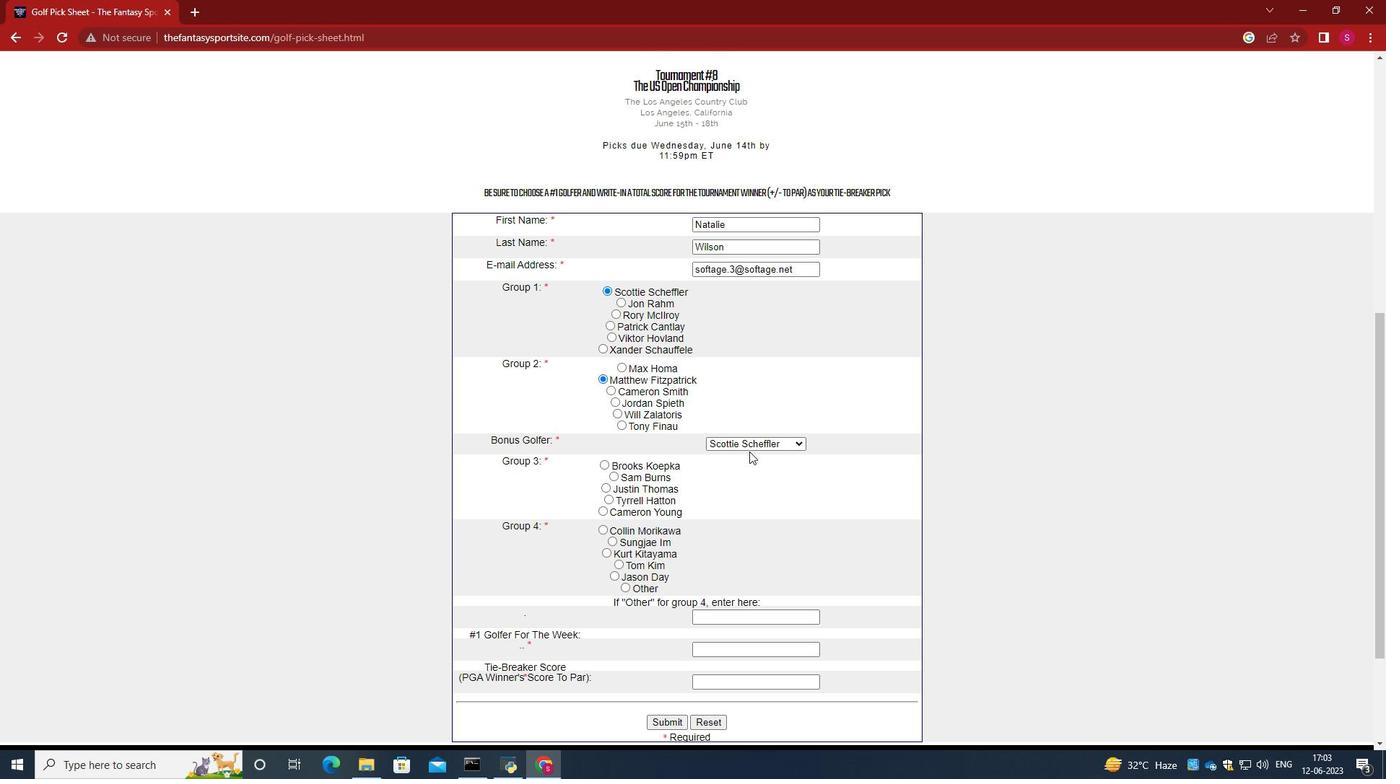 
Action: Mouse pressed left at (758, 441)
Screenshot: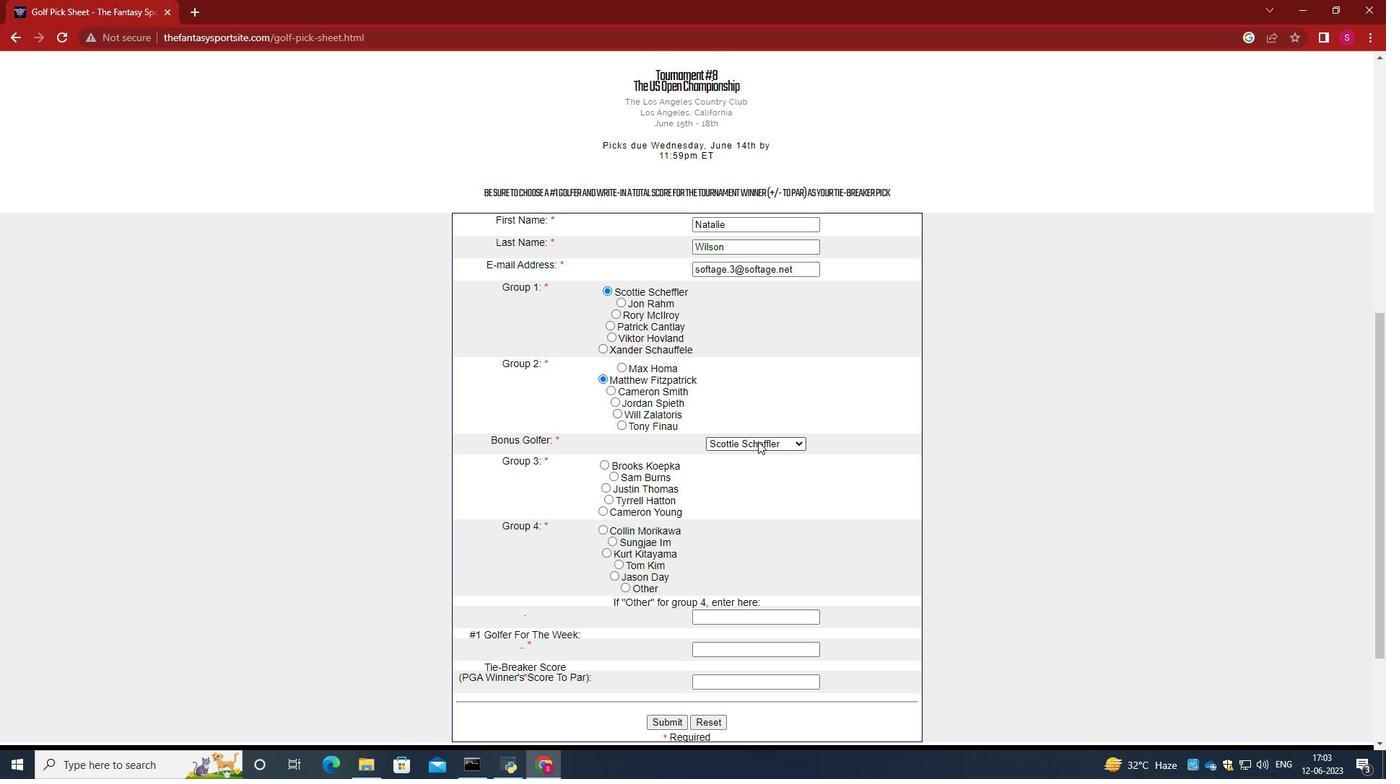 
Action: Mouse moved to (759, 539)
Screenshot: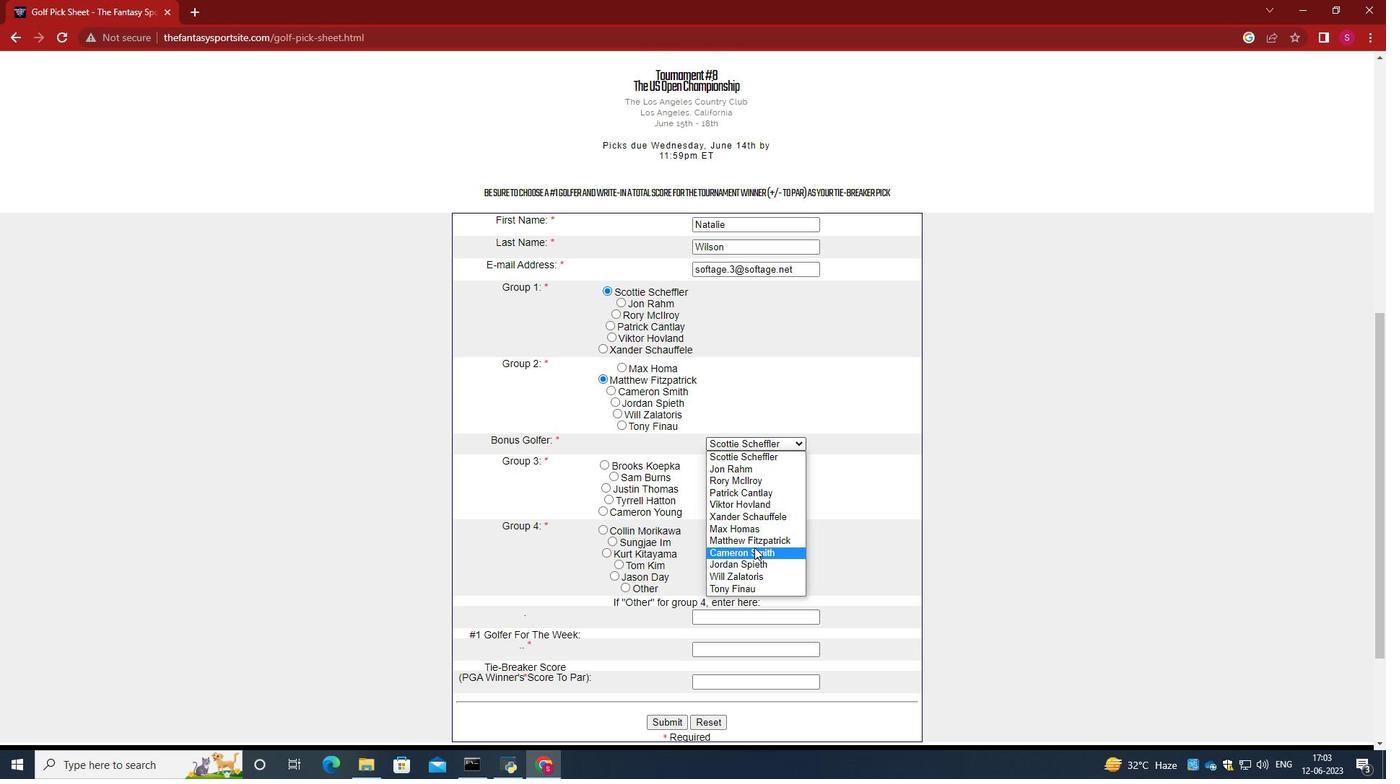 
Action: Mouse pressed left at (759, 539)
Screenshot: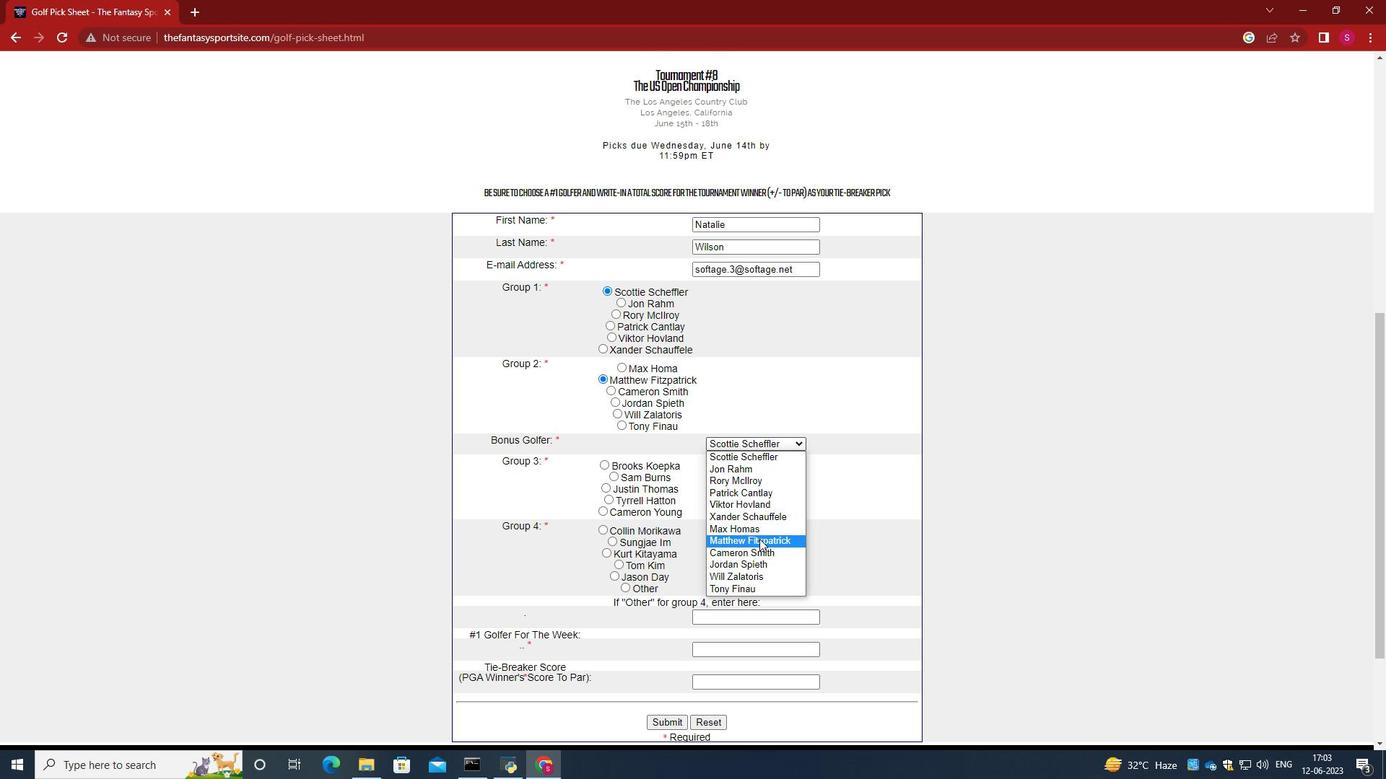 
Action: Mouse moved to (757, 454)
Screenshot: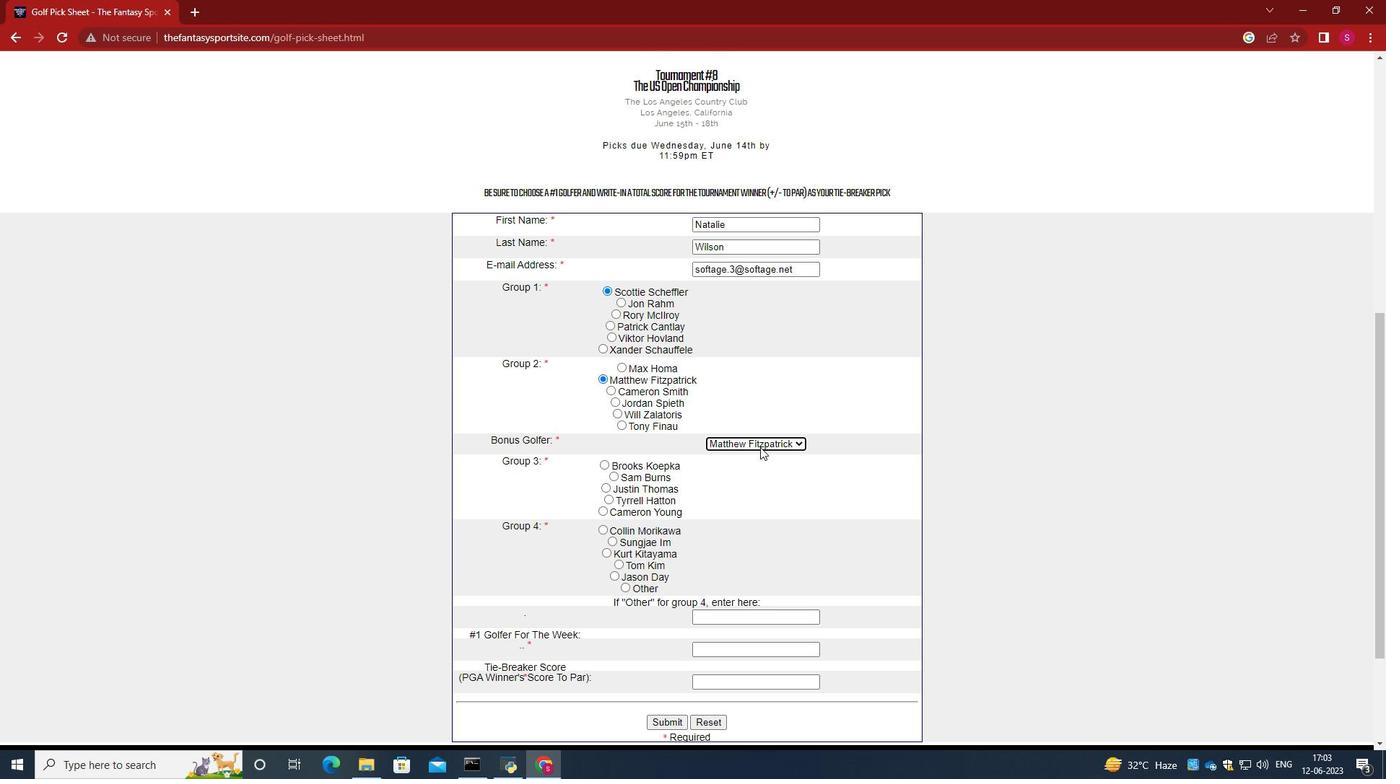 
Action: Mouse scrolled (757, 453) with delta (0, 0)
Screenshot: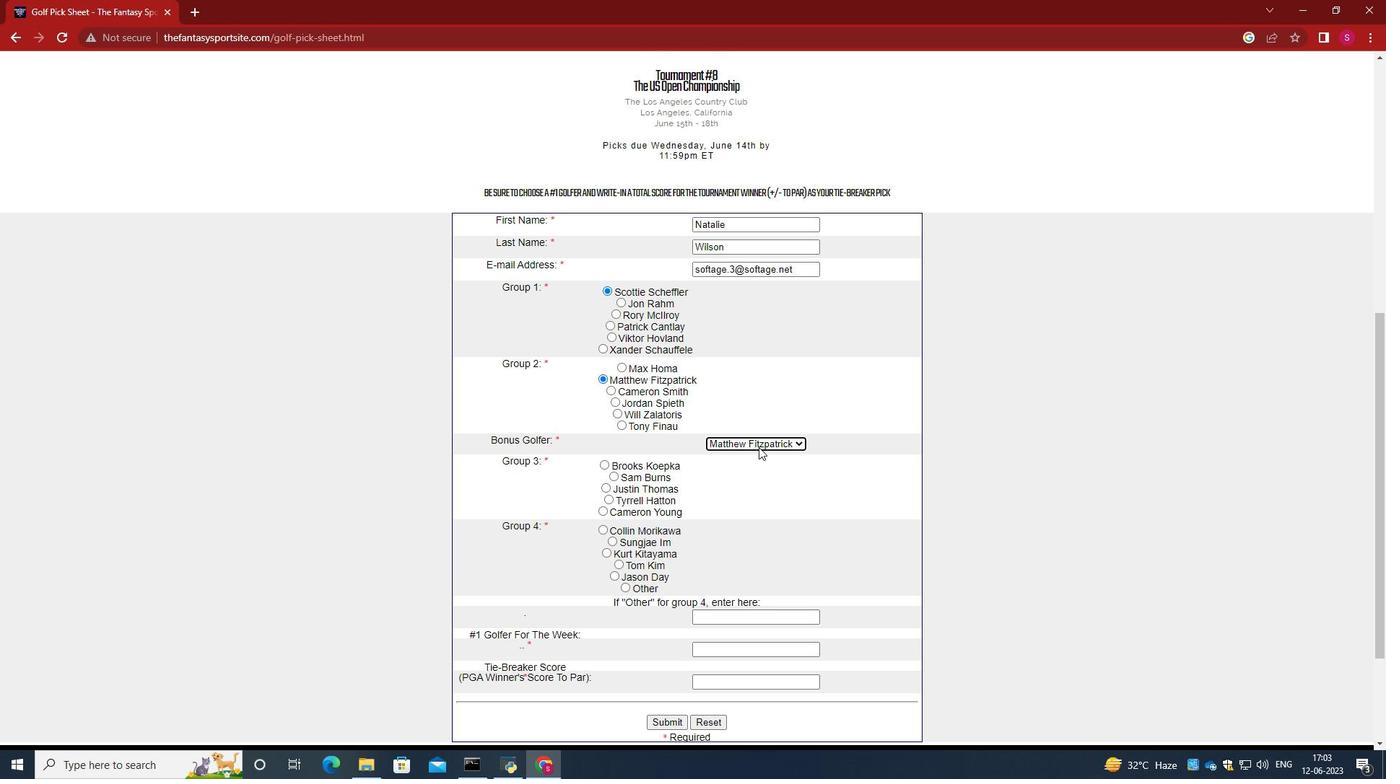 
Action: Mouse moved to (609, 428)
Screenshot: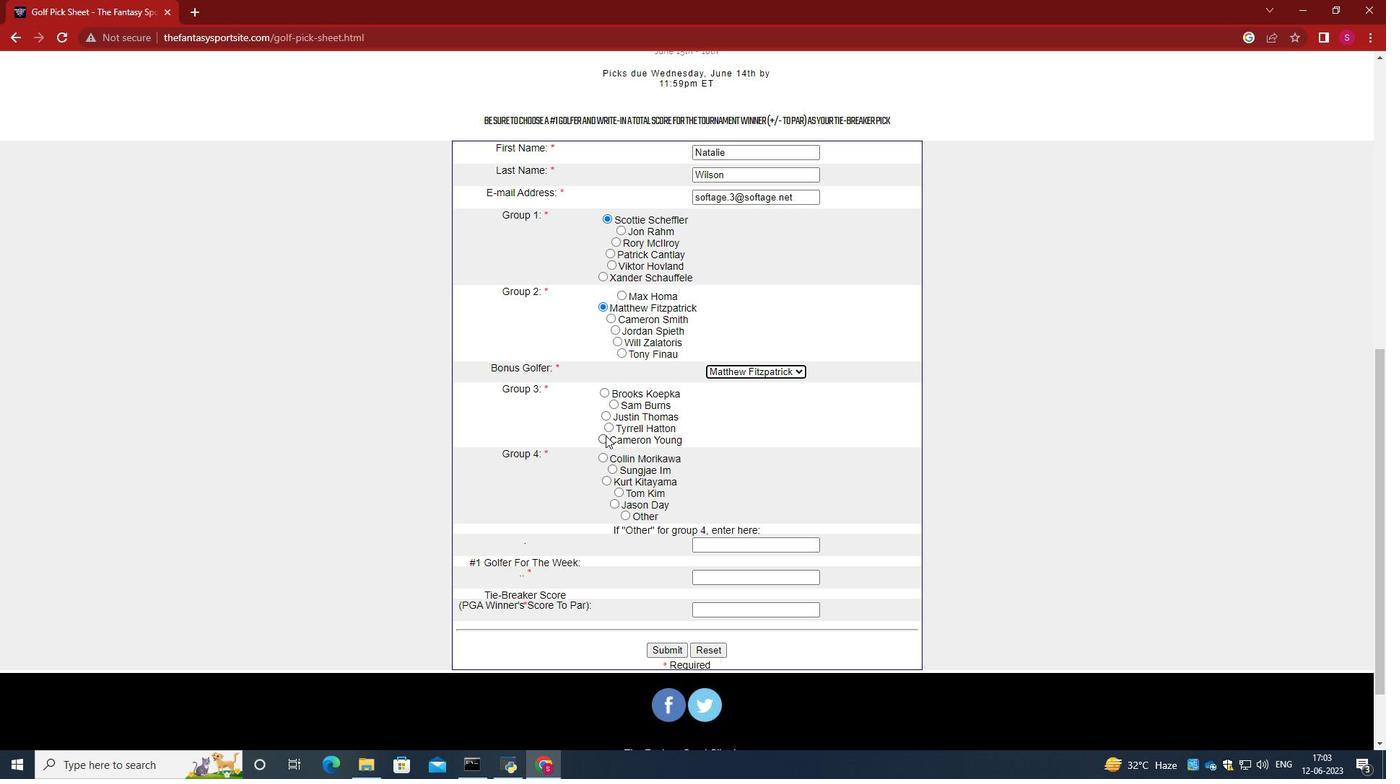 
Action: Mouse pressed left at (609, 428)
Screenshot: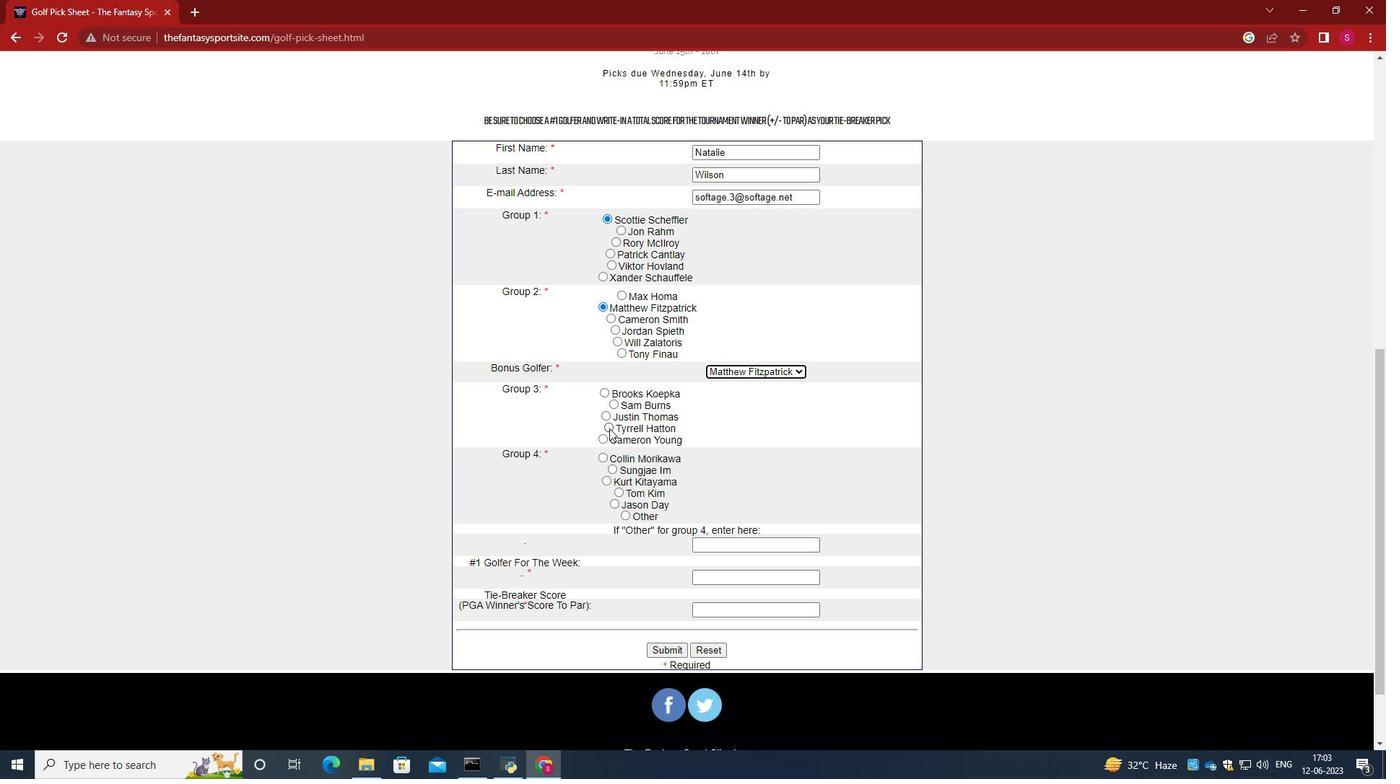 
Action: Mouse moved to (622, 518)
Screenshot: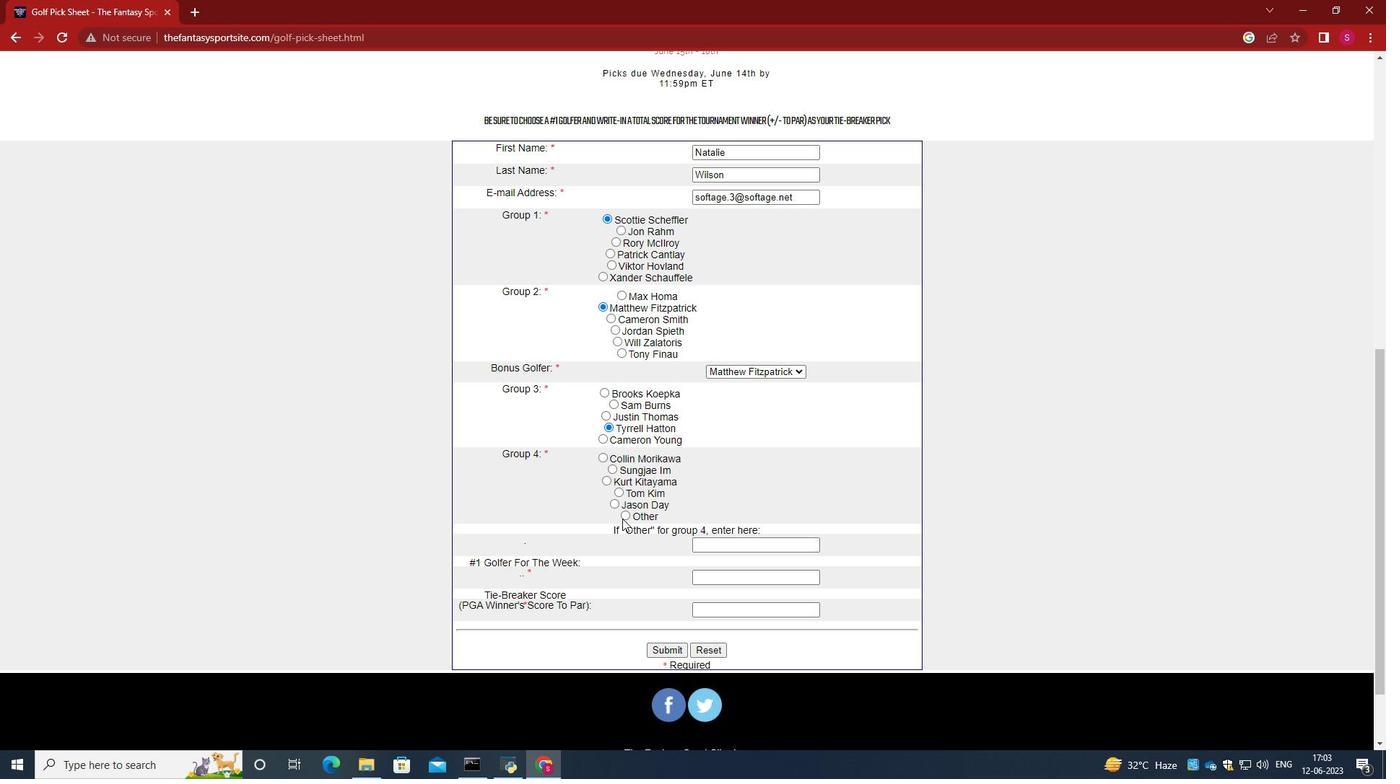 
Action: Mouse pressed left at (622, 518)
Screenshot: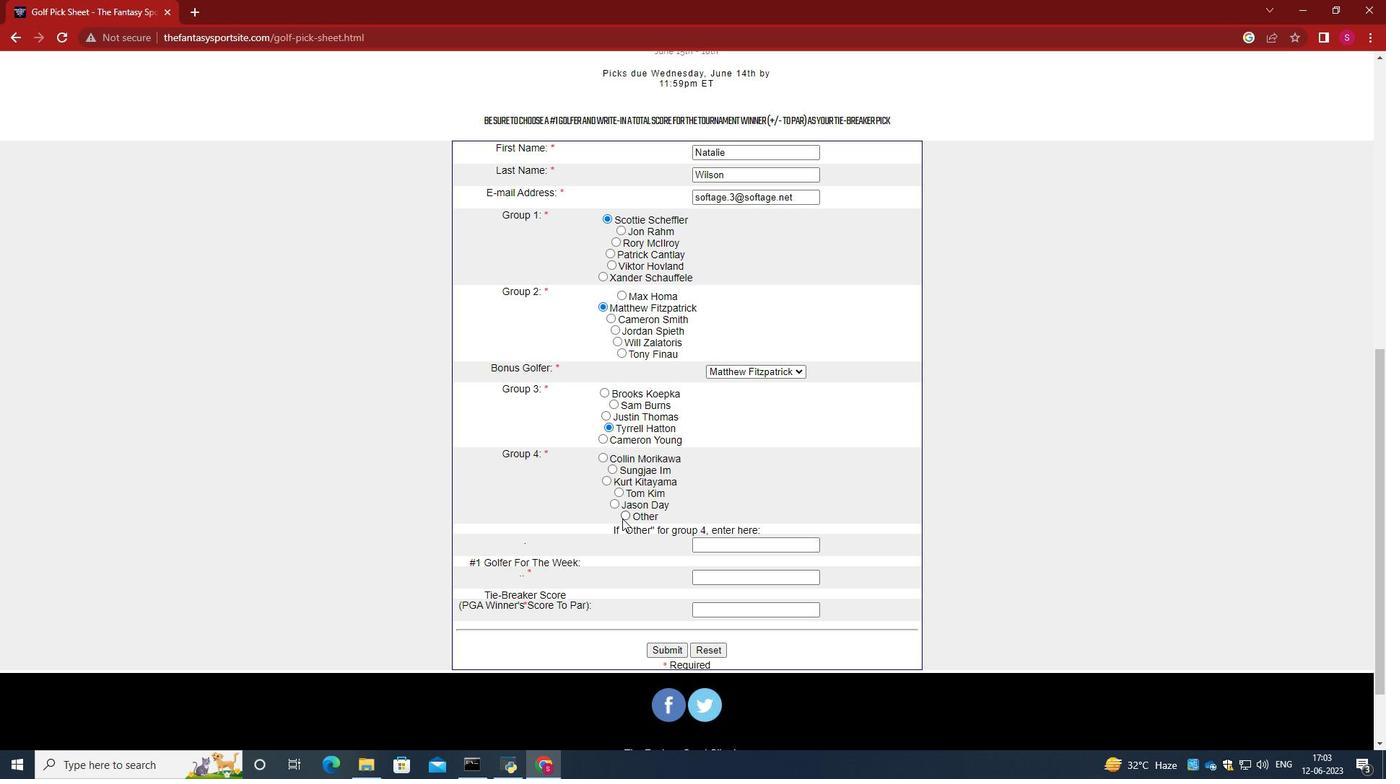 
Action: Mouse moved to (708, 547)
Screenshot: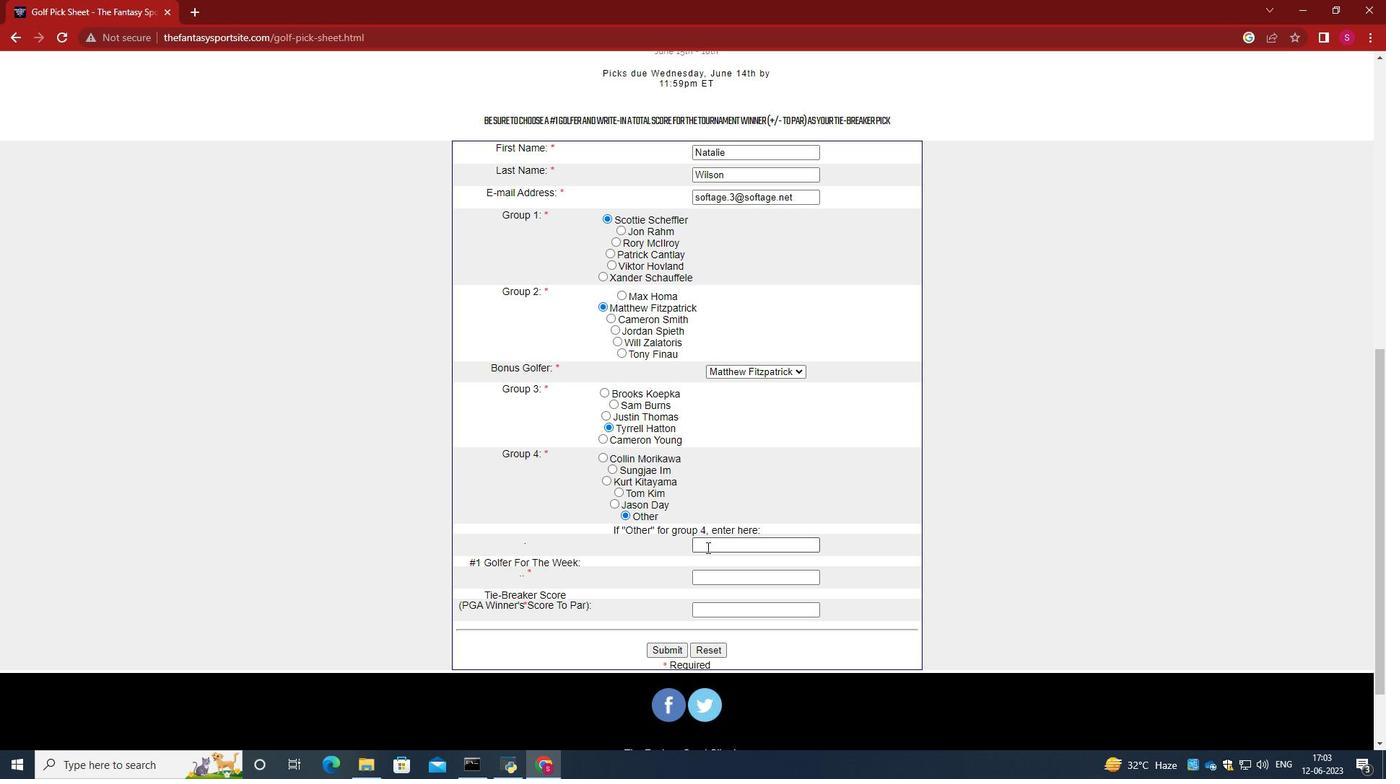 
Action: Mouse pressed left at (708, 547)
Screenshot: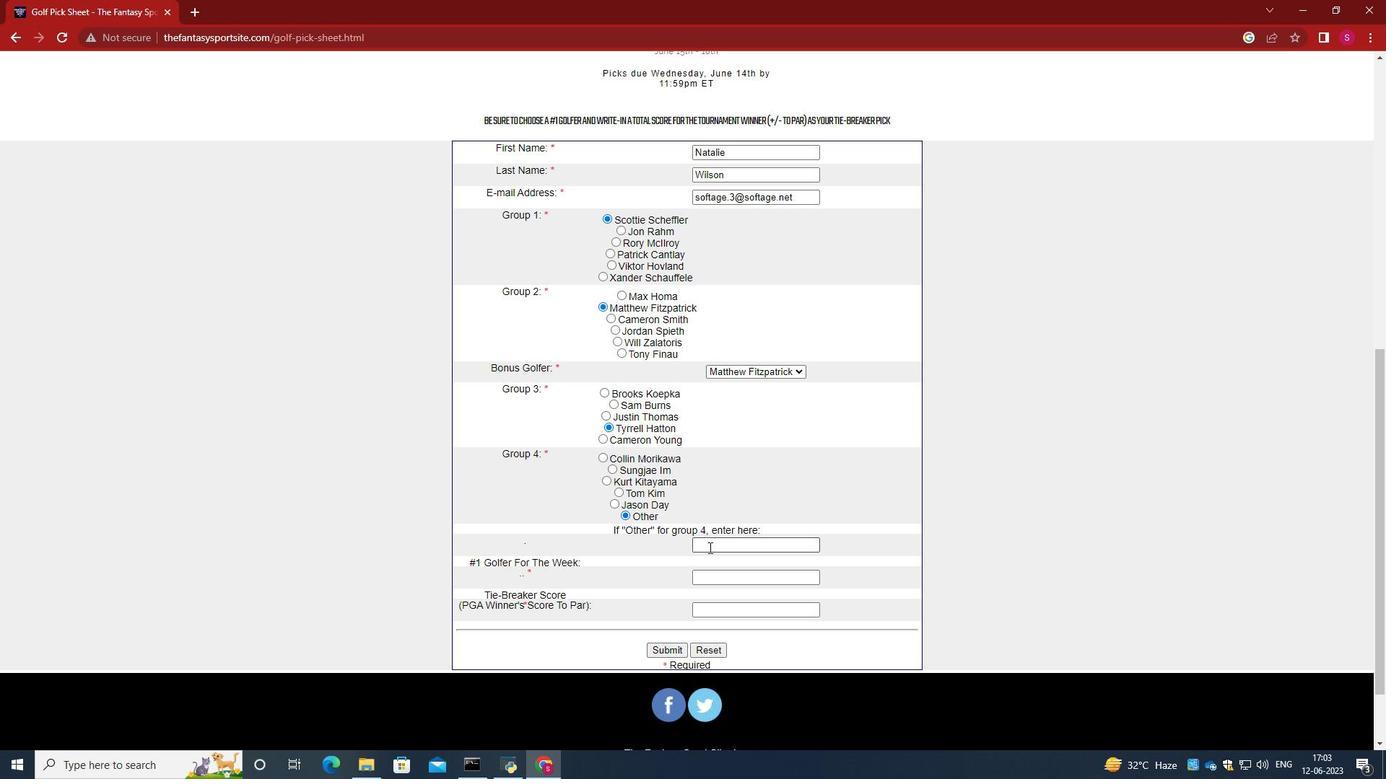 
Action: Mouse moved to (706, 547)
Screenshot: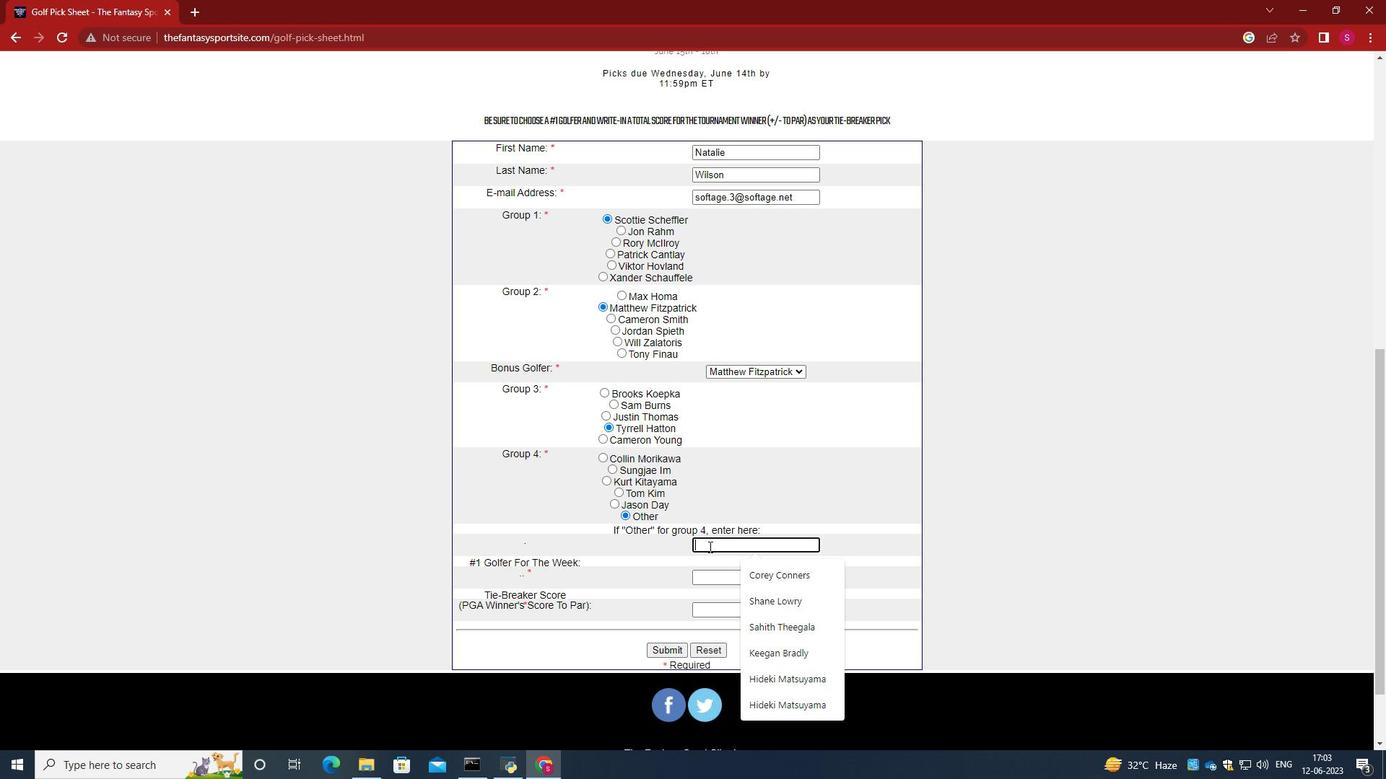 
Action: Key pressed <Key.caps_lock>S<Key.caps_lock>hane<Key.space><Key.caps_lock>L<Key.caps_lock>owry<Key.tab><Key.caps_lock>C<Key.caps_lock>ameron<Key.caps_lock><Key.space>Y<Key.caps_lock>oung
Screenshot: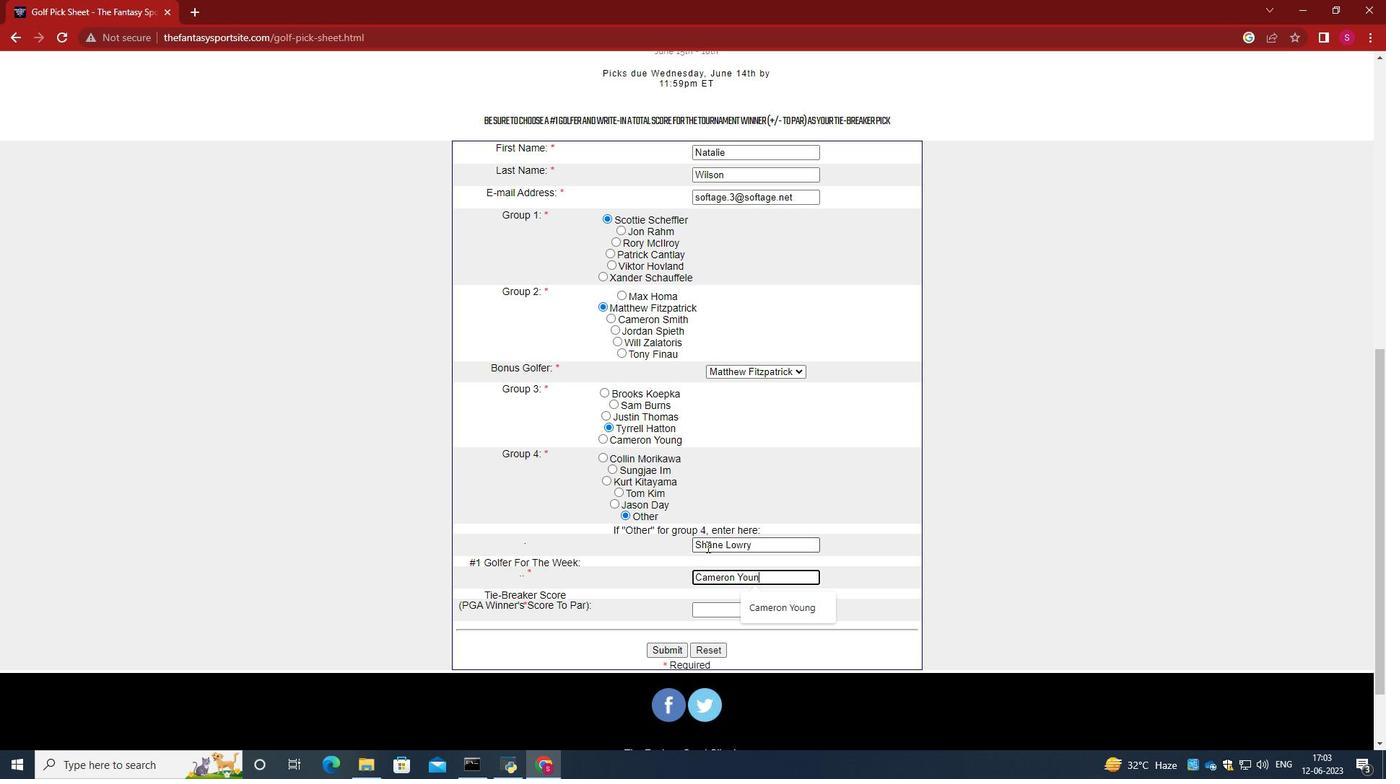 
Action: Mouse moved to (722, 612)
Screenshot: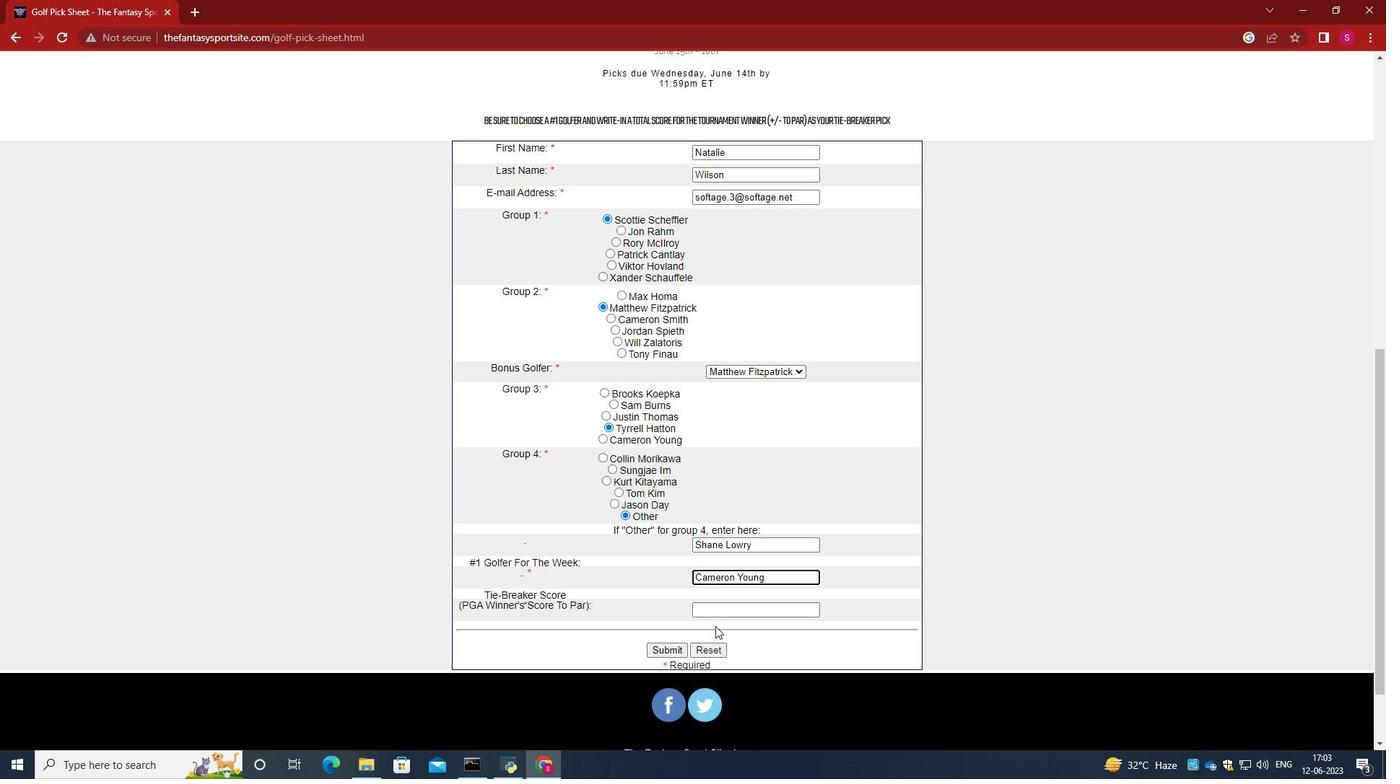 
Action: Mouse pressed left at (722, 612)
Screenshot: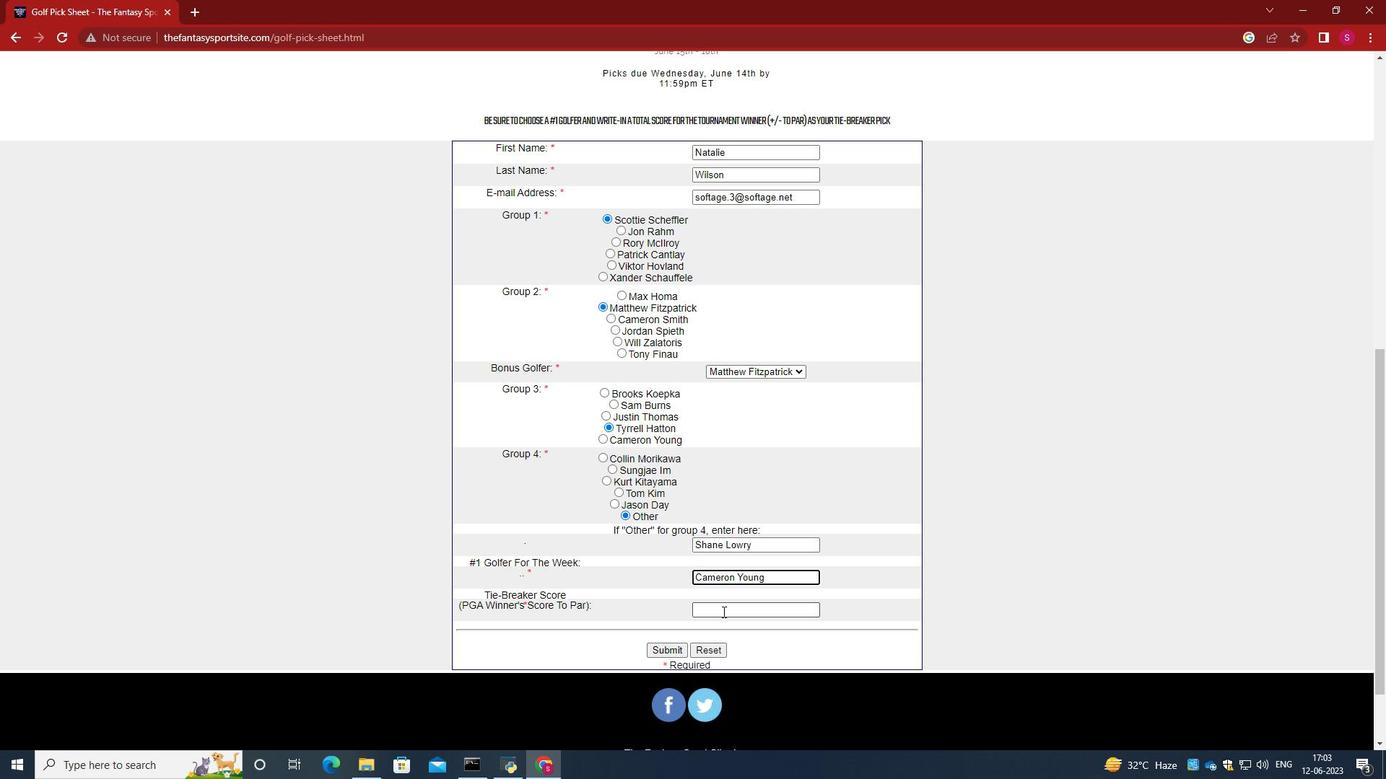 
Action: Key pressed 0
Screenshot: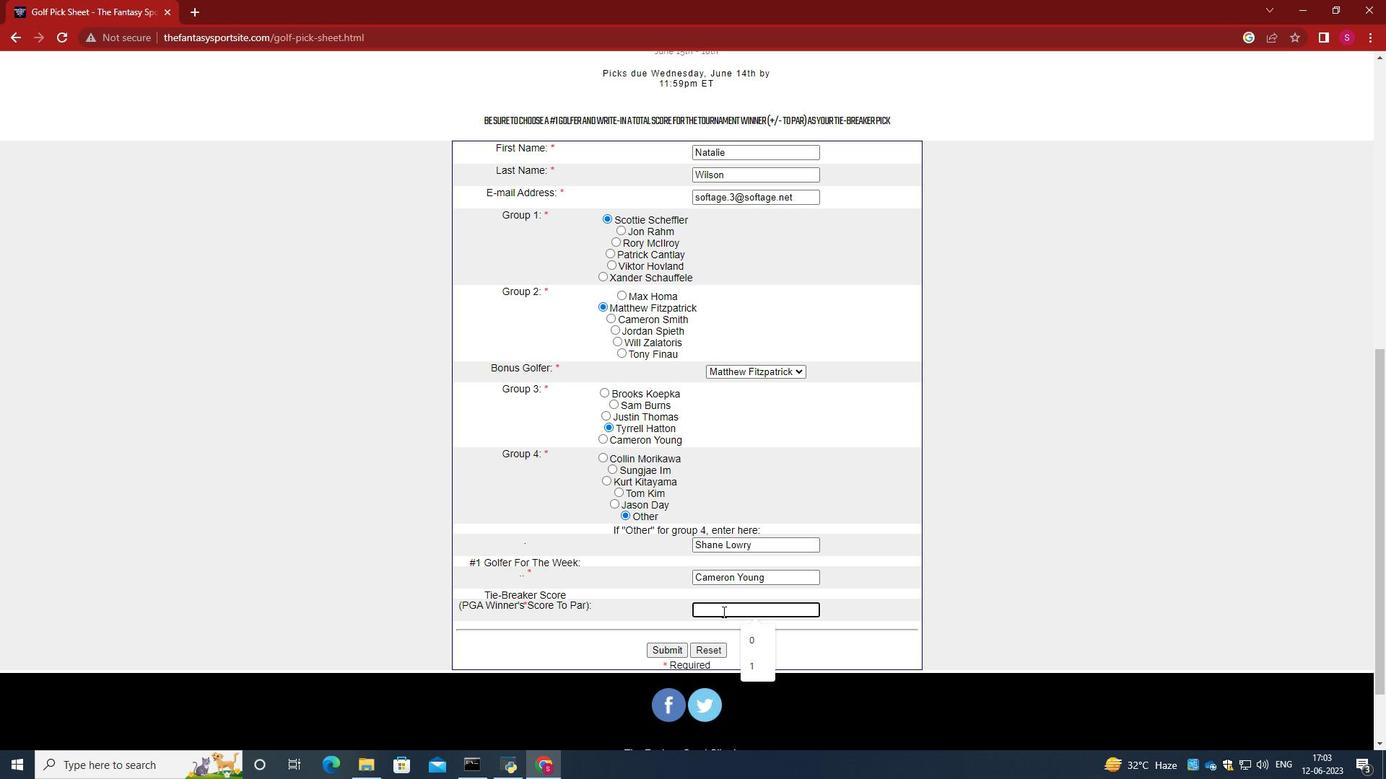 
Action: Mouse moved to (658, 649)
Screenshot: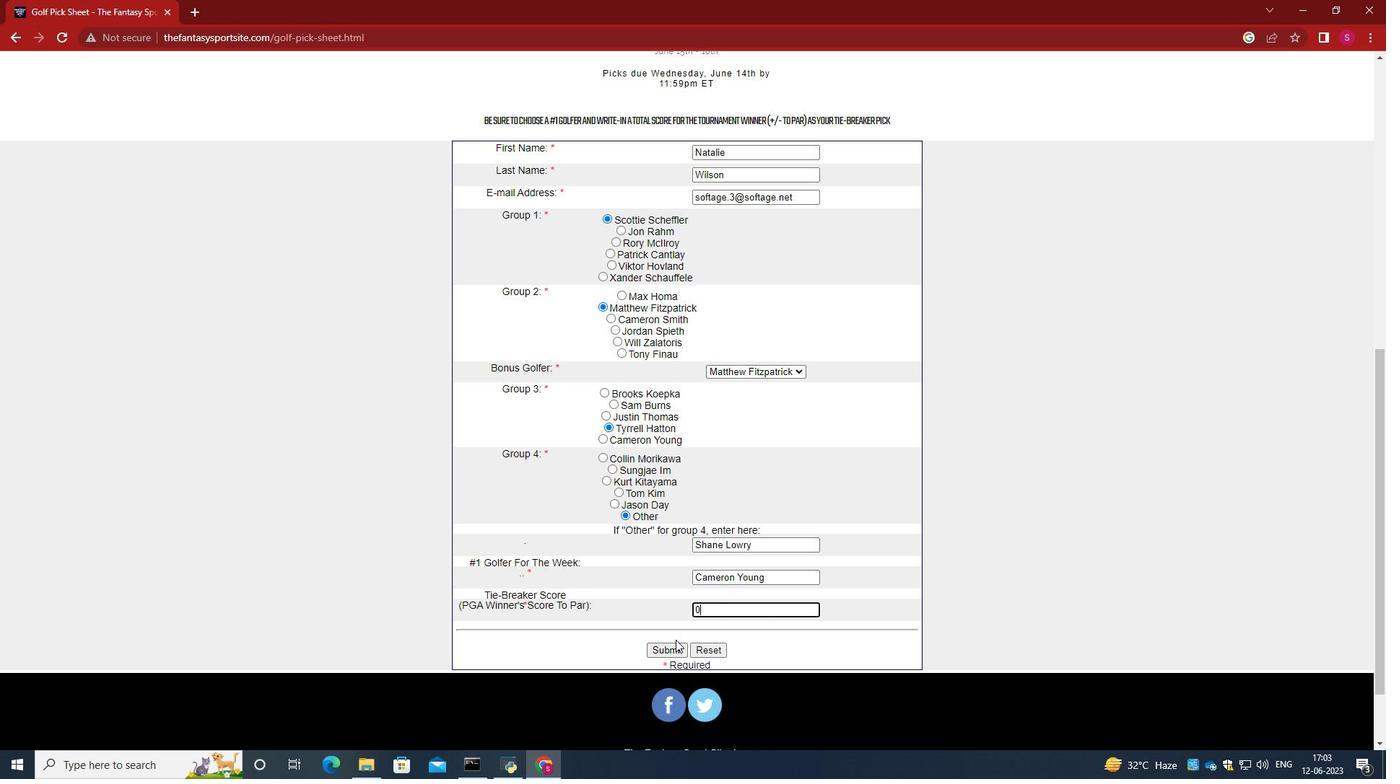 
Action: Mouse pressed left at (658, 649)
Screenshot: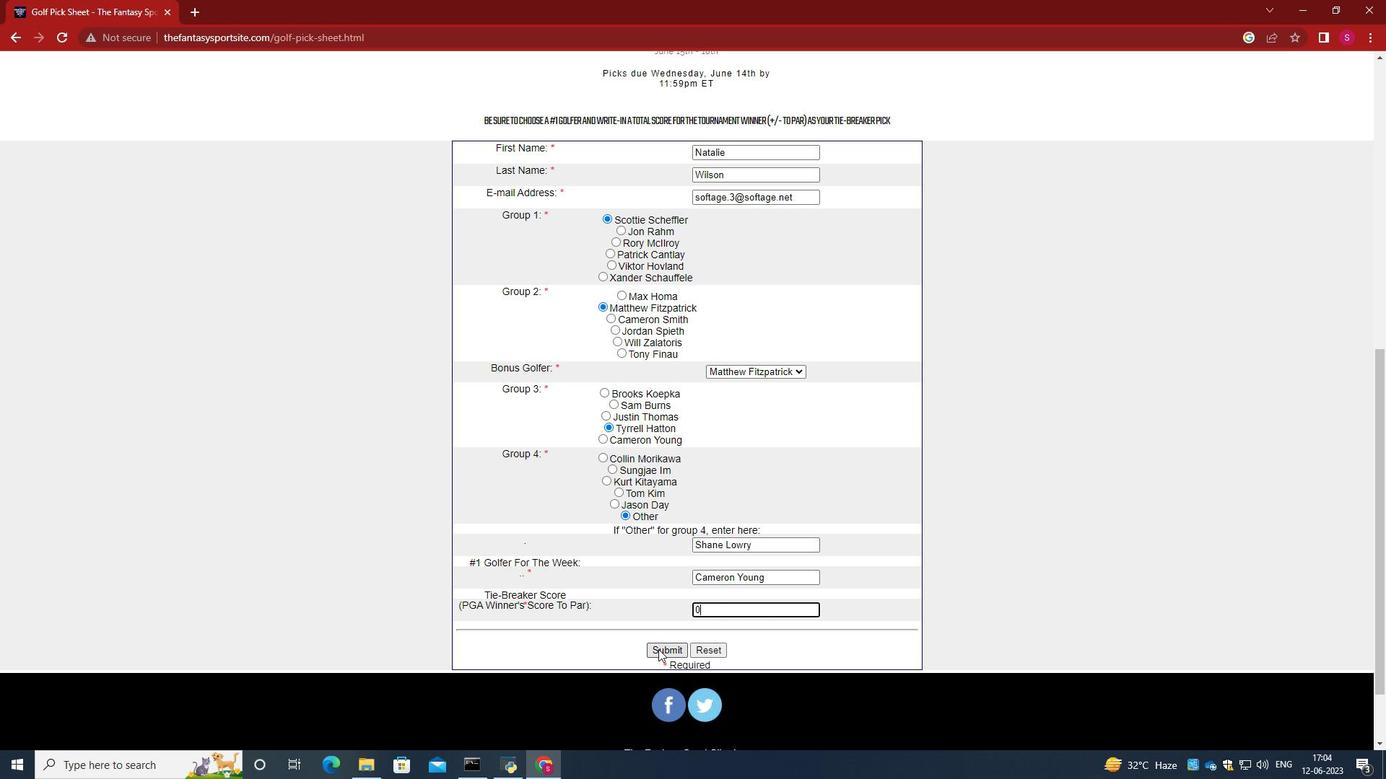 
